 Task: Send an email with the signature Denise Davis with the subject Thank you for a promotion and the message We need to arrange for the shipment of the products to the client. Can you please coordinate with the logistics team for this? from softage.10@softage.net to softage.8@softage.net and move the email from Sent Items to the folder Focus groups
Action: Mouse moved to (101, 97)
Screenshot: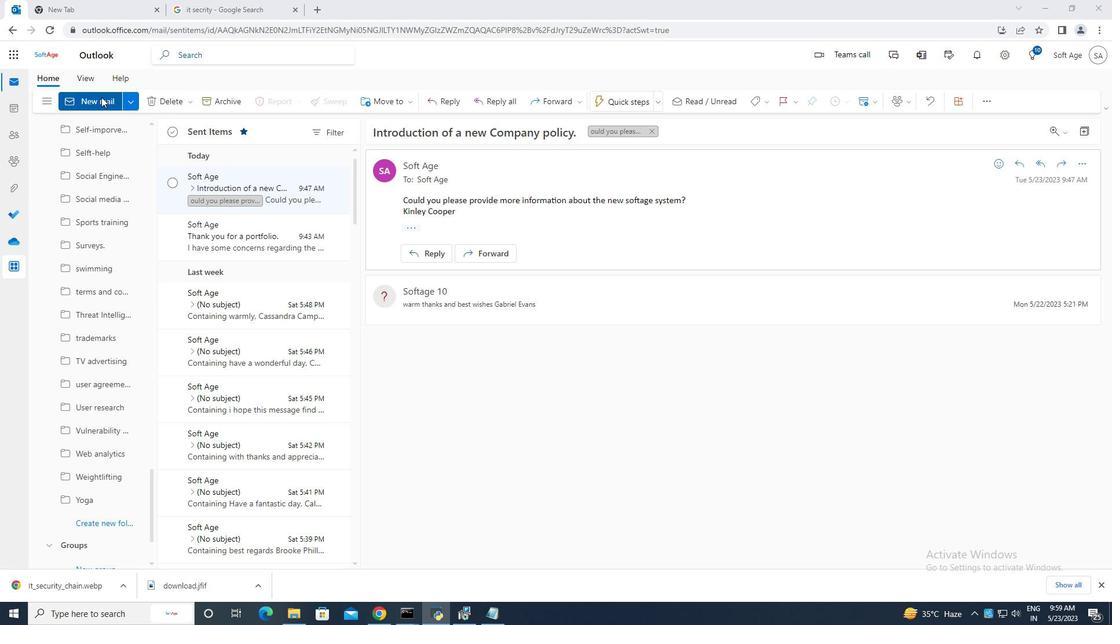 
Action: Mouse pressed left at (101, 97)
Screenshot: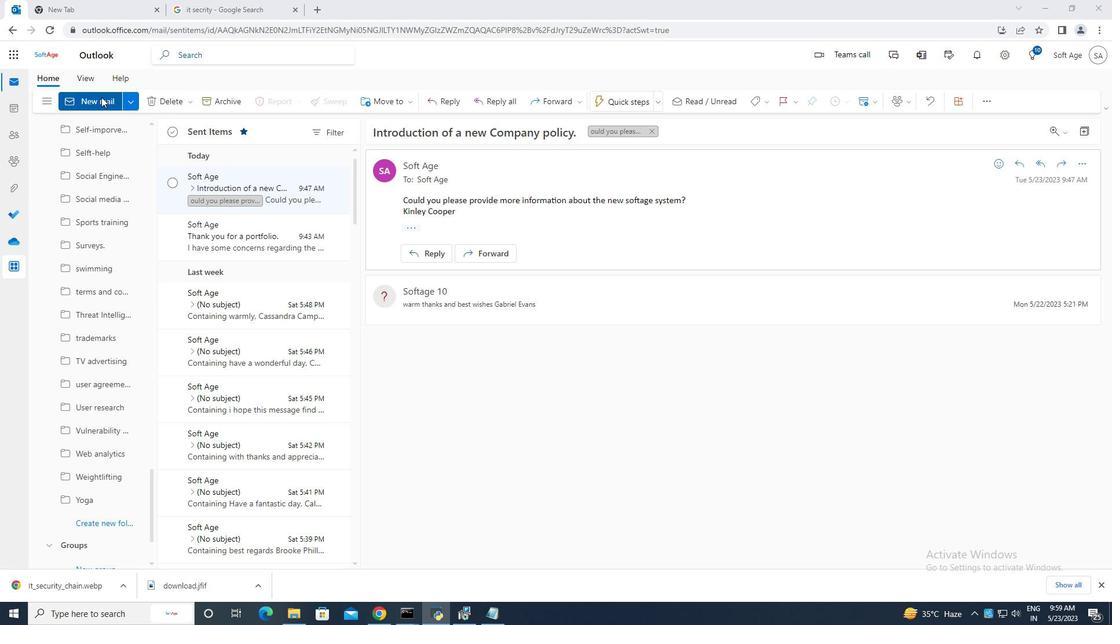 
Action: Mouse moved to (749, 103)
Screenshot: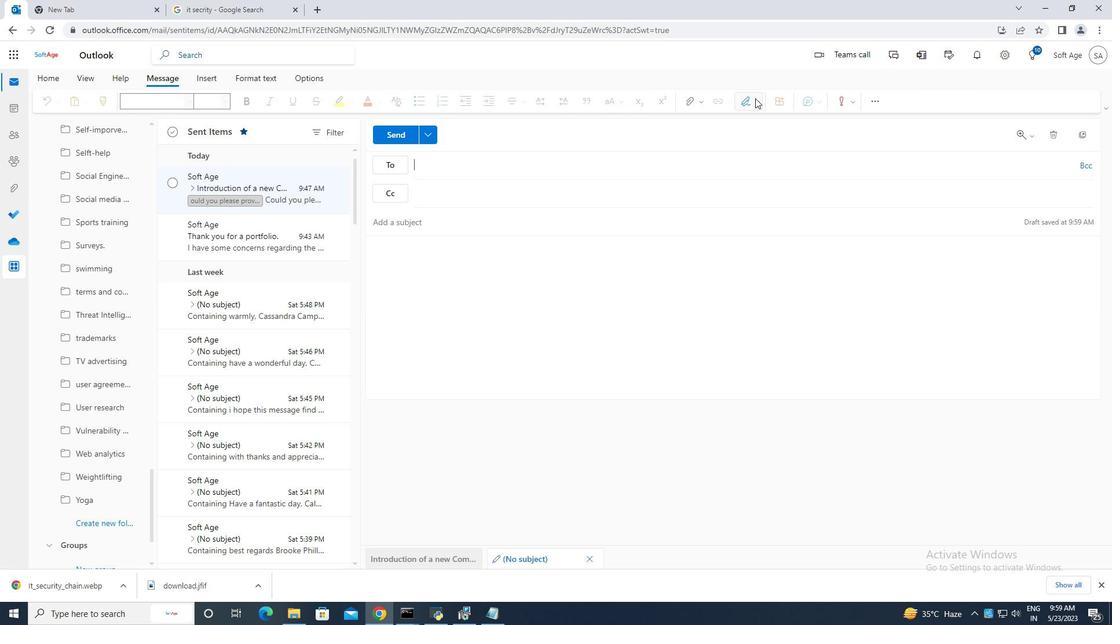 
Action: Mouse pressed left at (749, 103)
Screenshot: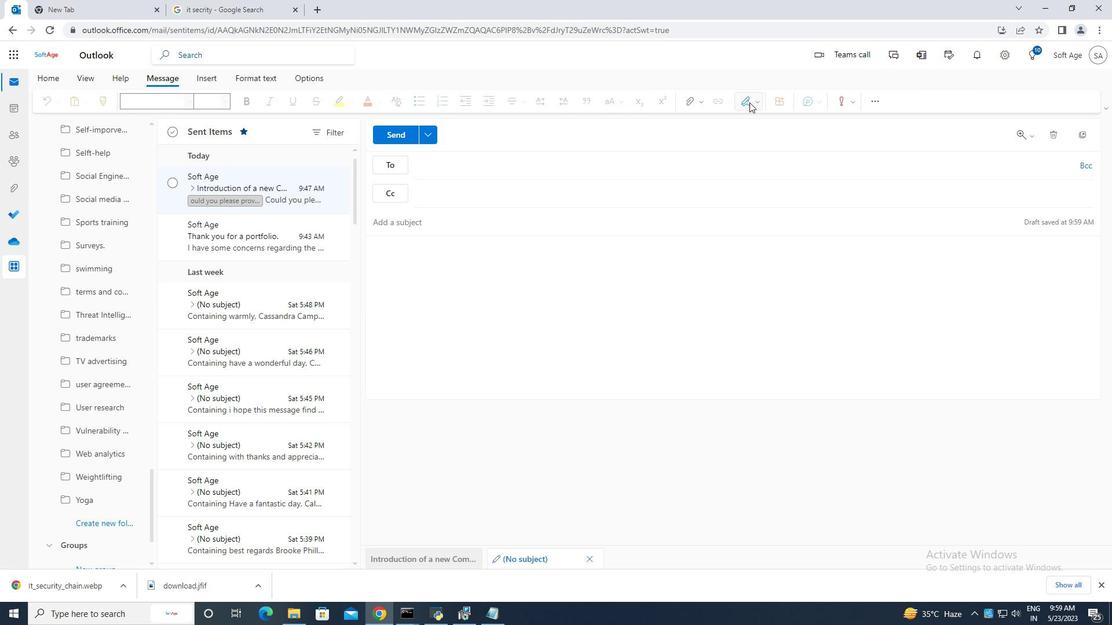 
Action: Mouse moved to (725, 147)
Screenshot: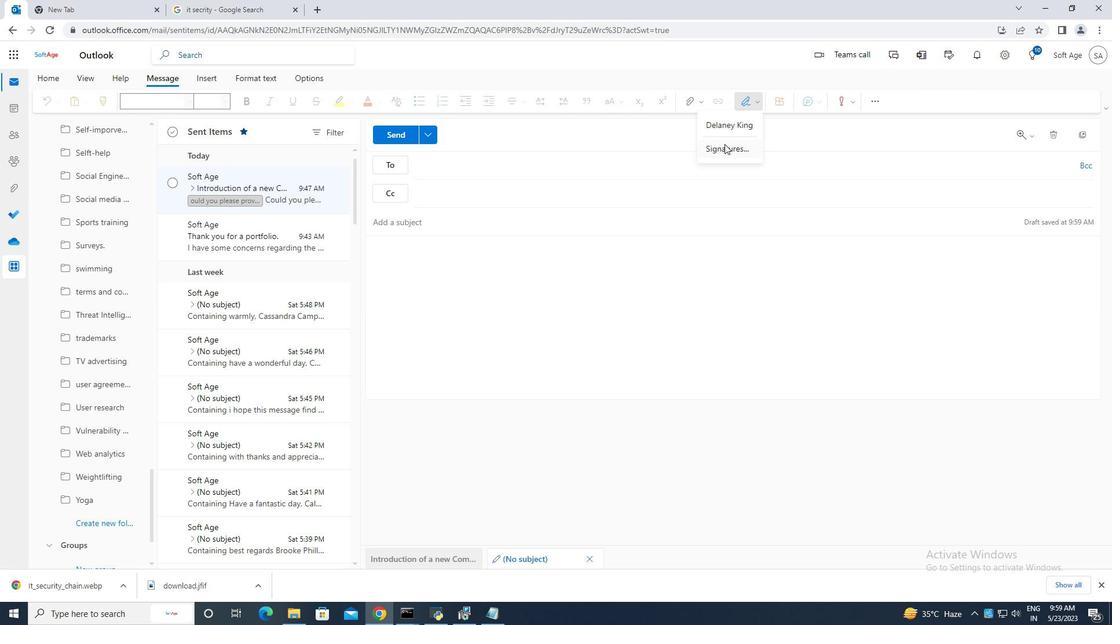 
Action: Mouse pressed left at (725, 147)
Screenshot: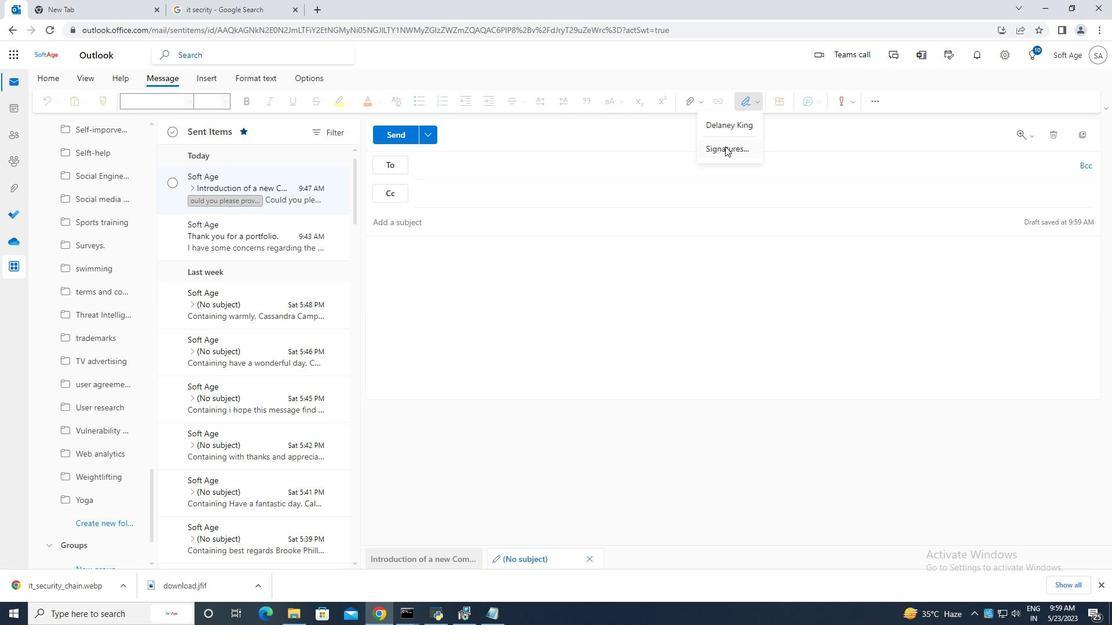 
Action: Mouse moved to (780, 193)
Screenshot: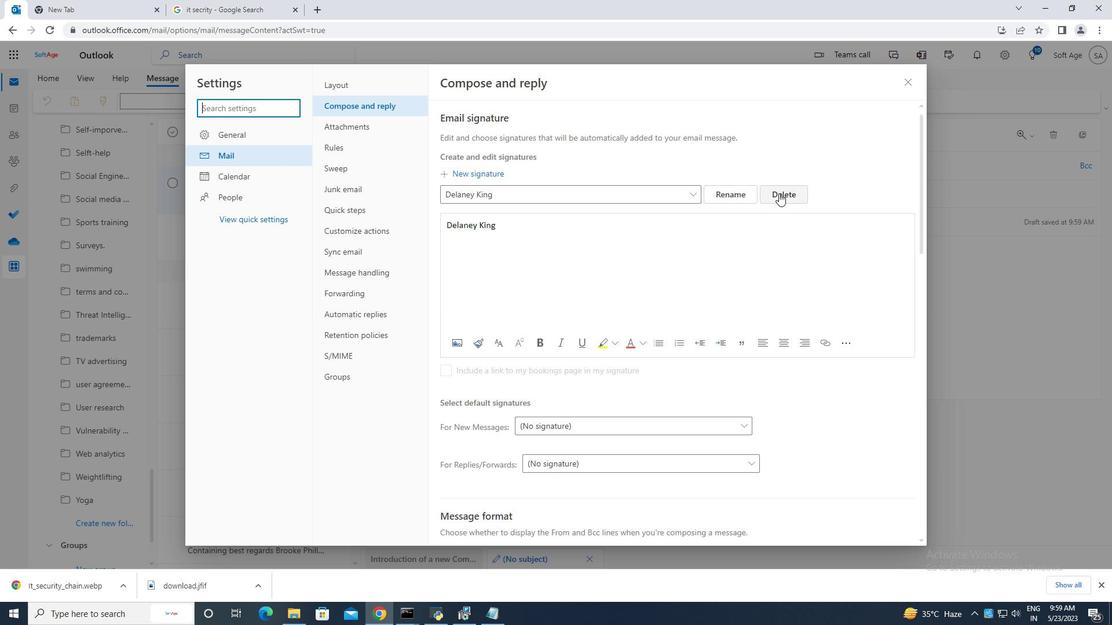
Action: Mouse pressed left at (780, 193)
Screenshot: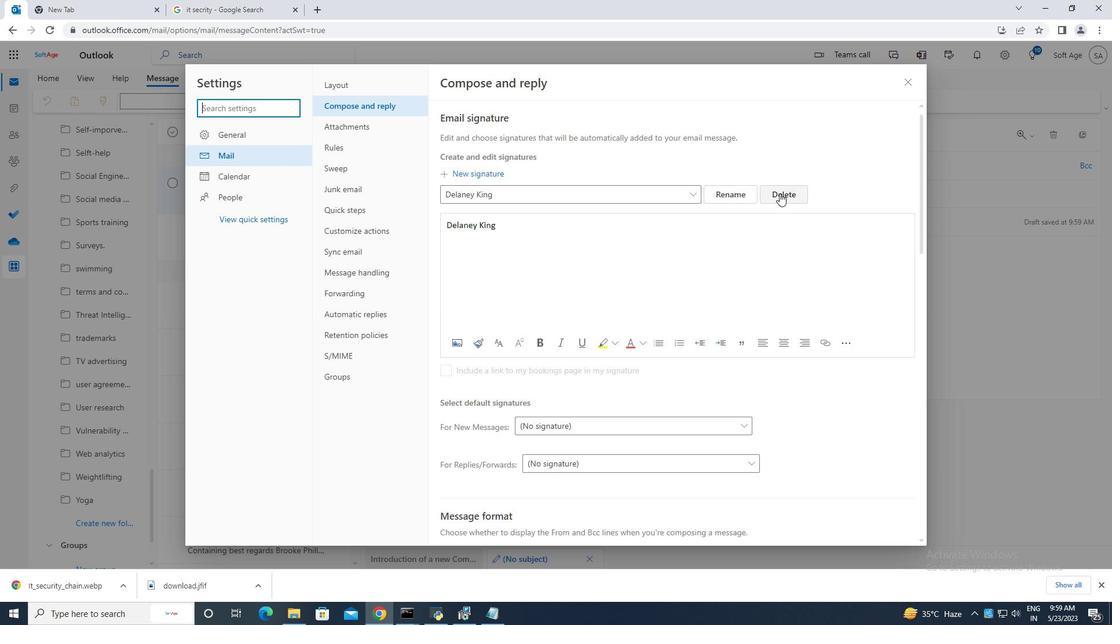 
Action: Mouse moved to (475, 195)
Screenshot: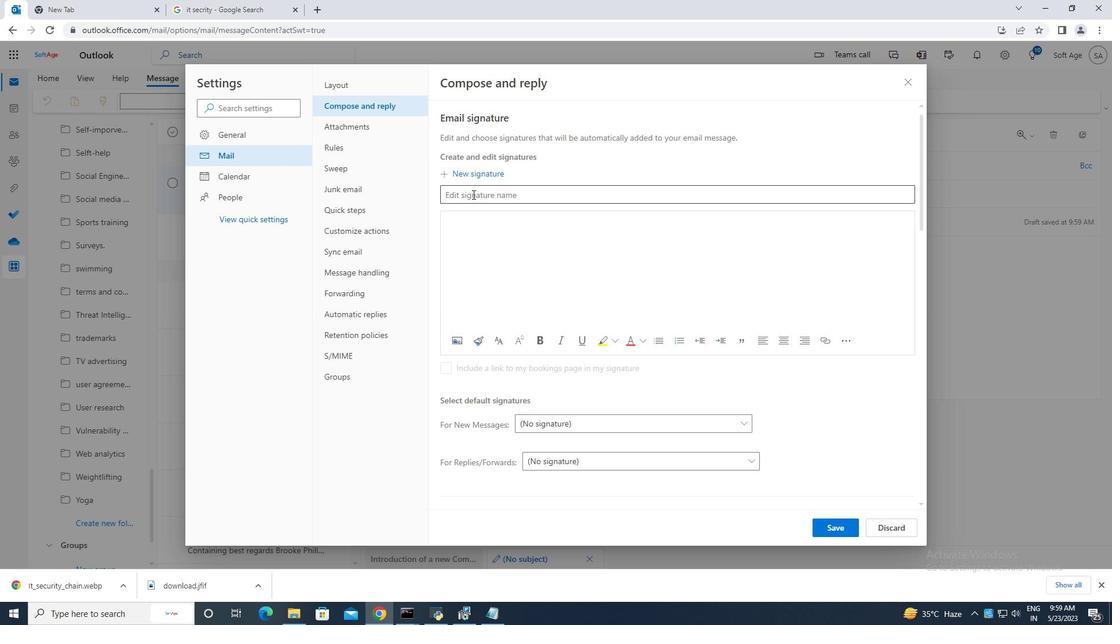 
Action: Mouse pressed left at (475, 195)
Screenshot: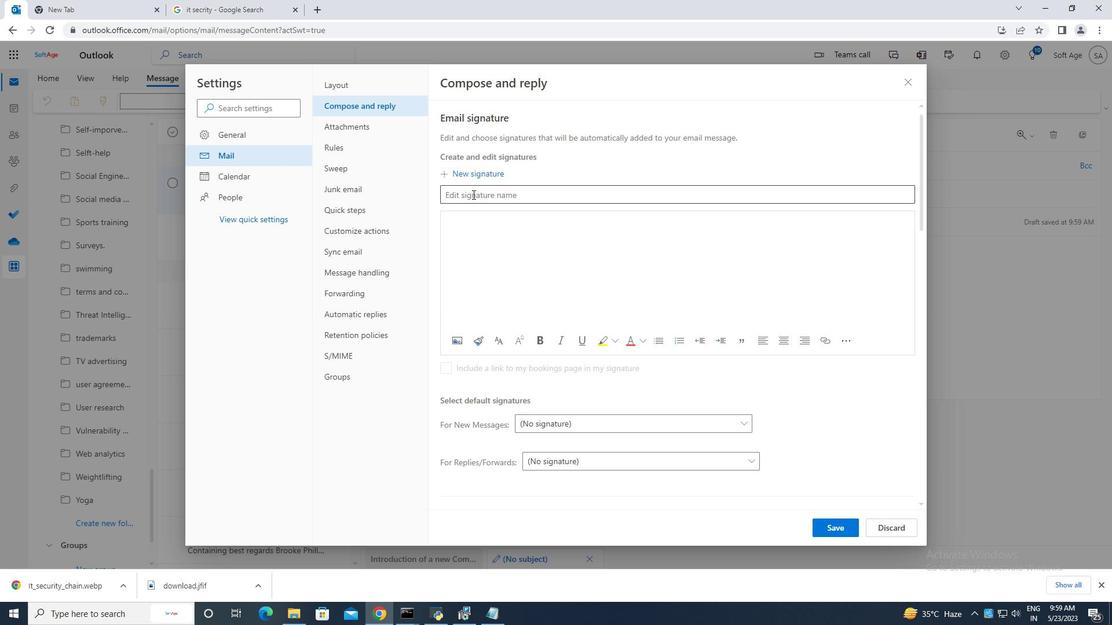 
Action: Mouse moved to (477, 196)
Screenshot: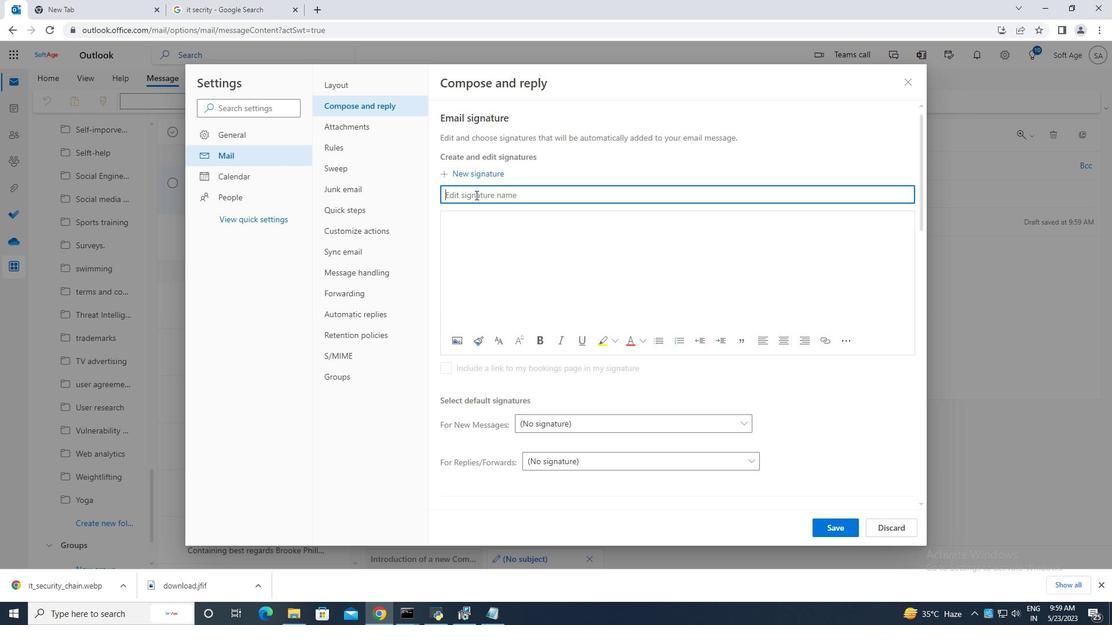 
Action: Key pressed <Key.caps_lock>D<Key.caps_lock>enise<Key.space><Key.caps_lock>D<Key.caps_lock>avis<Key.space>
Screenshot: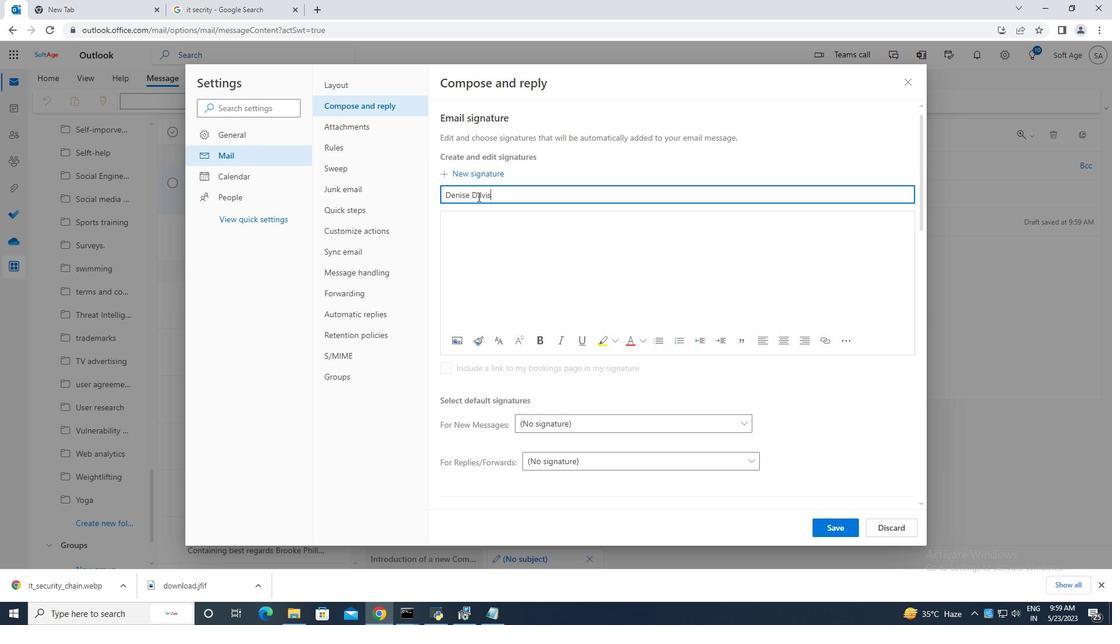 
Action: Mouse moved to (468, 220)
Screenshot: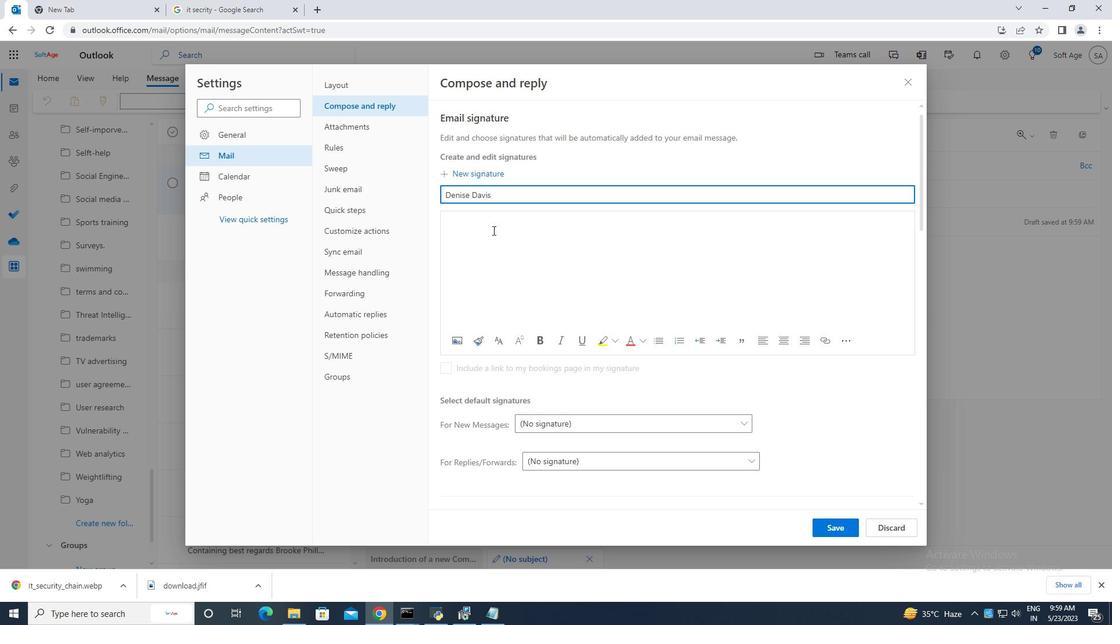 
Action: Mouse pressed left at (468, 220)
Screenshot: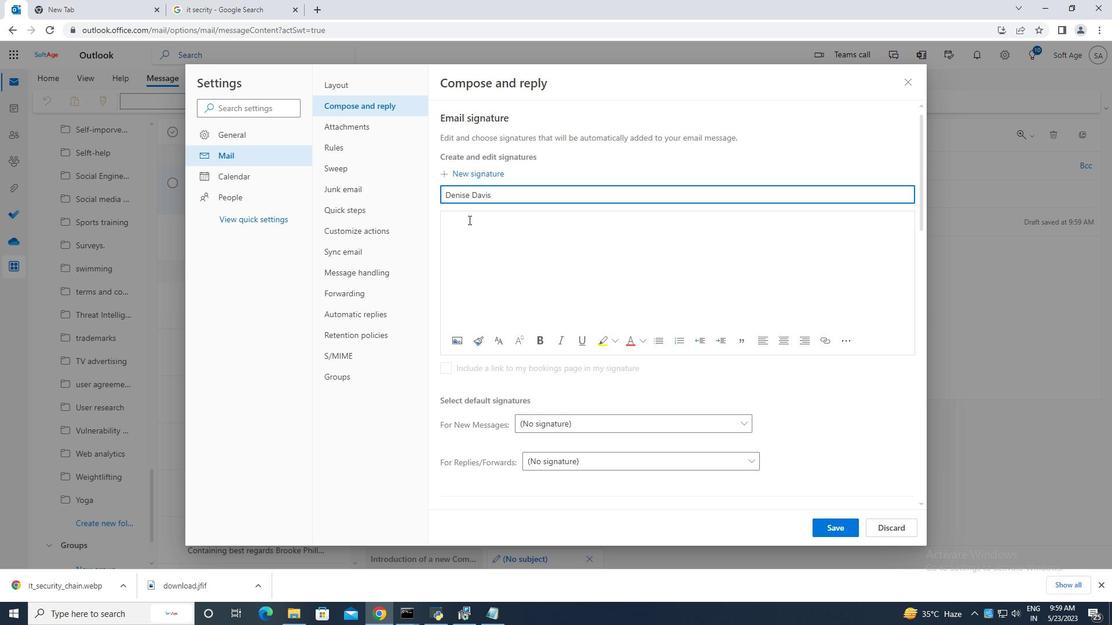 
Action: Key pressed <Key.caps_lock>D<Key.caps_lock>enies<Key.space><Key.caps_lock>D<Key.caps_lock>avis
Screenshot: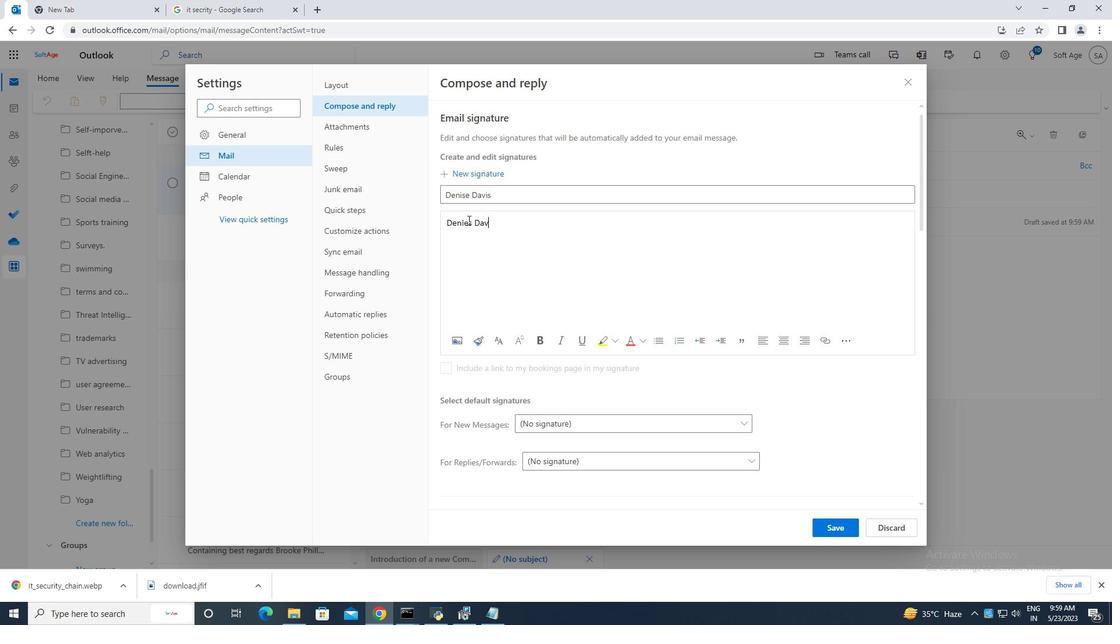 
Action: Mouse moved to (821, 524)
Screenshot: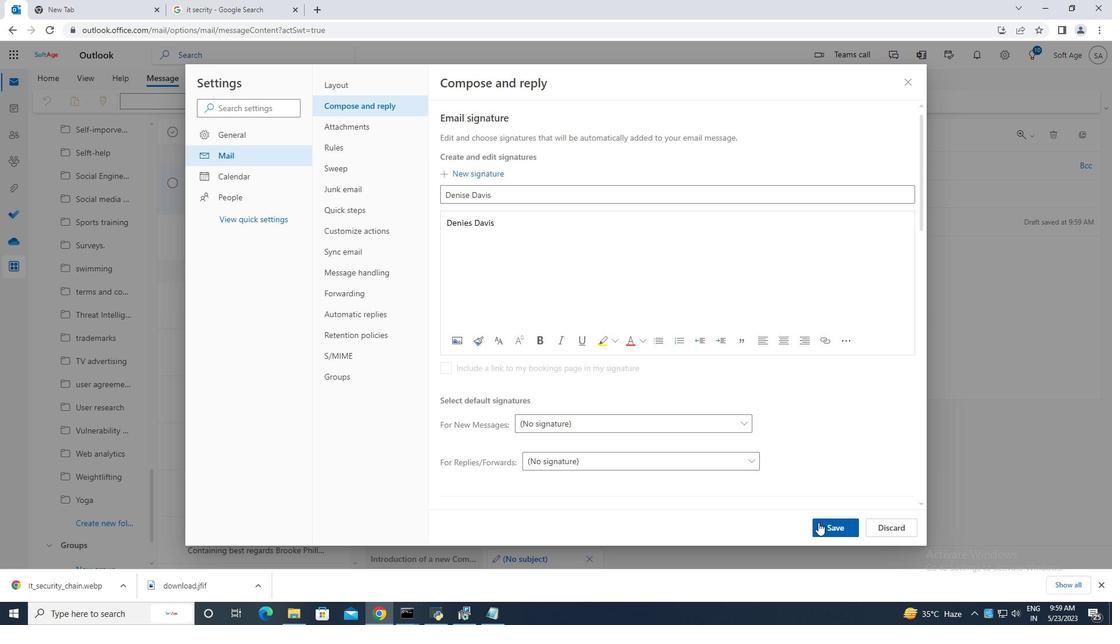 
Action: Mouse pressed left at (821, 524)
Screenshot: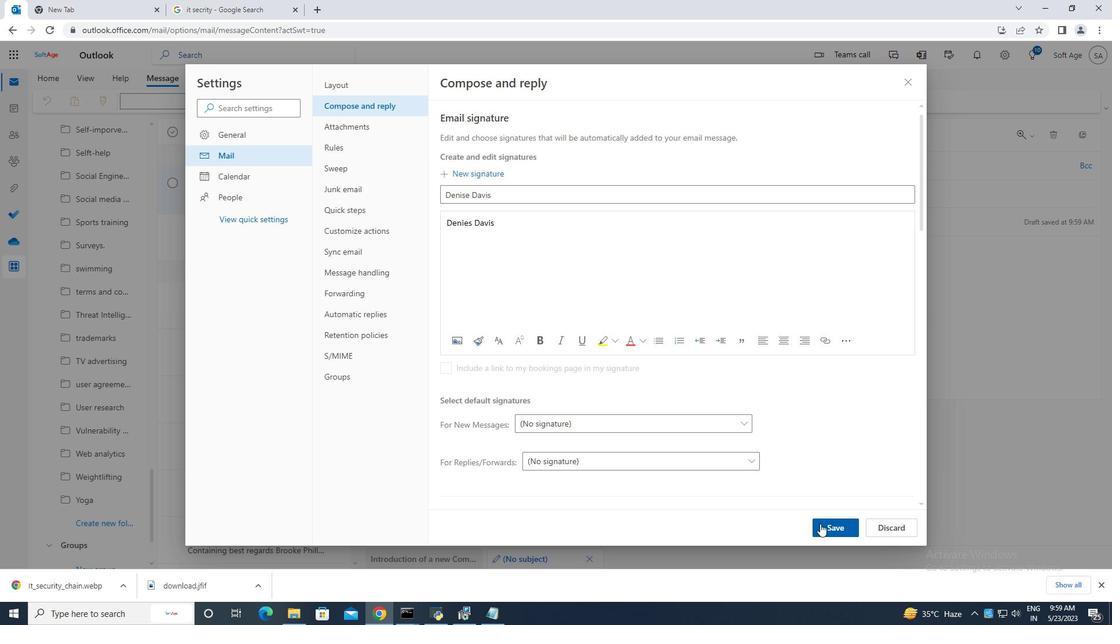 
Action: Mouse moved to (903, 83)
Screenshot: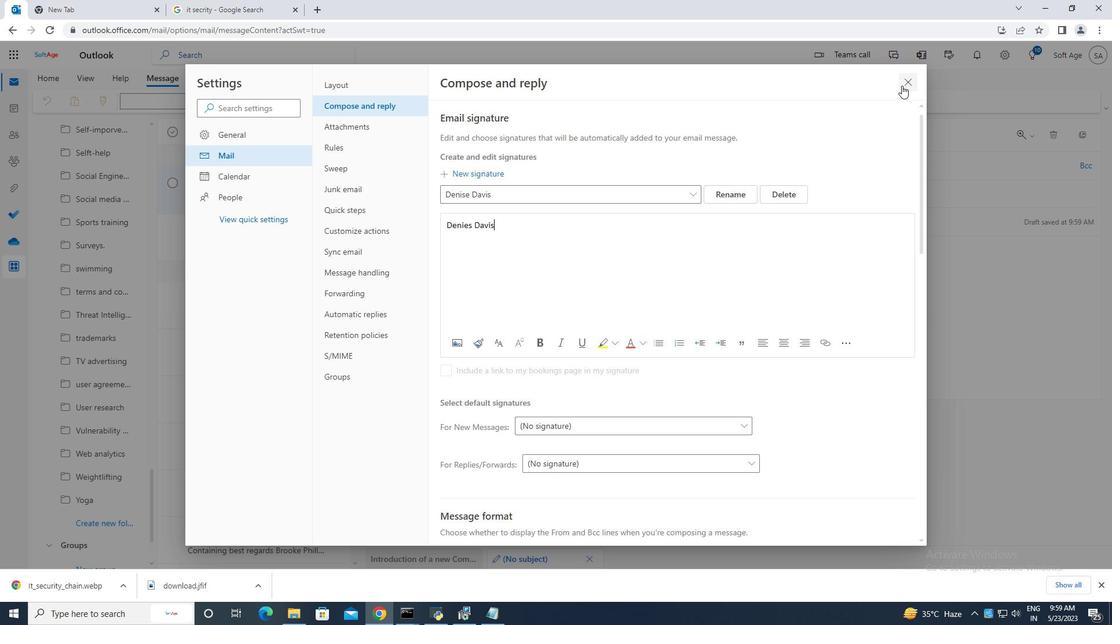 
Action: Mouse pressed left at (903, 83)
Screenshot: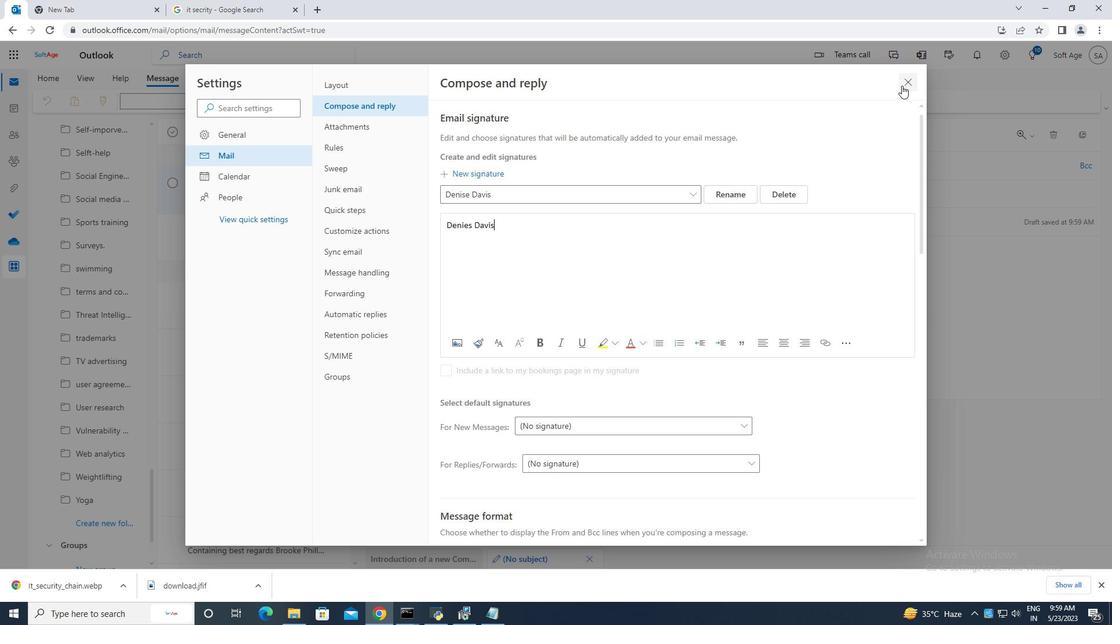 
Action: Mouse moved to (747, 104)
Screenshot: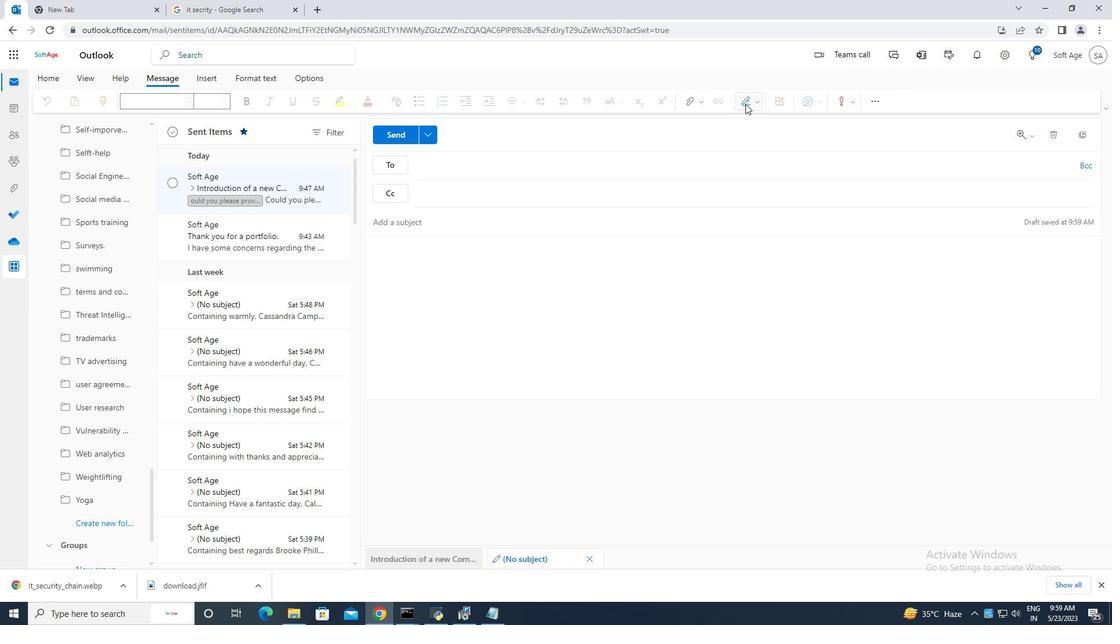 
Action: Mouse pressed left at (747, 104)
Screenshot: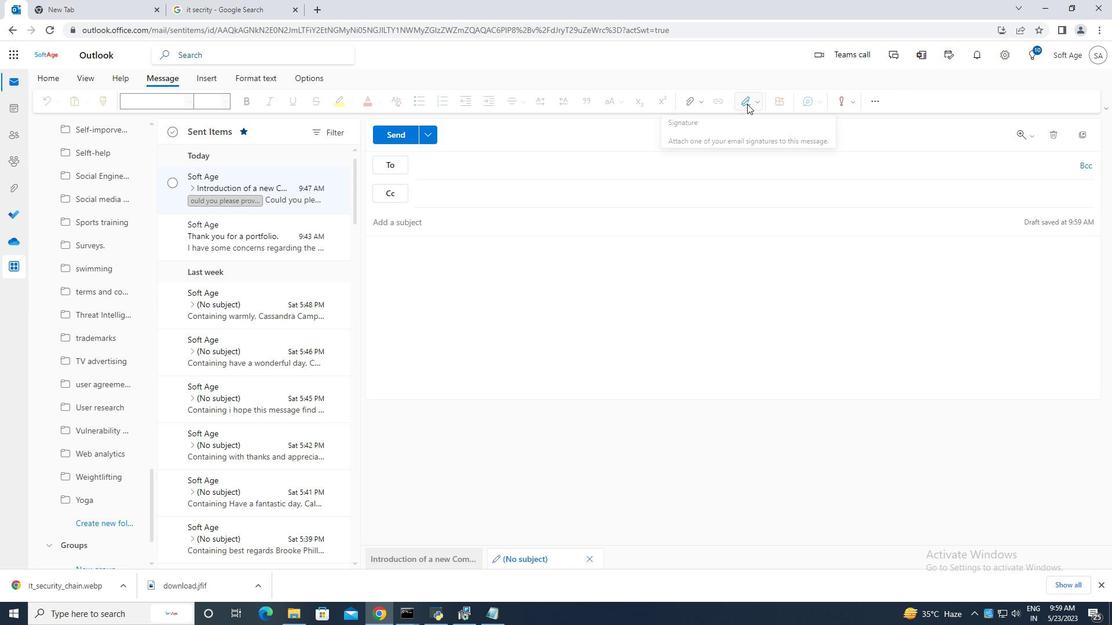 
Action: Mouse moved to (731, 123)
Screenshot: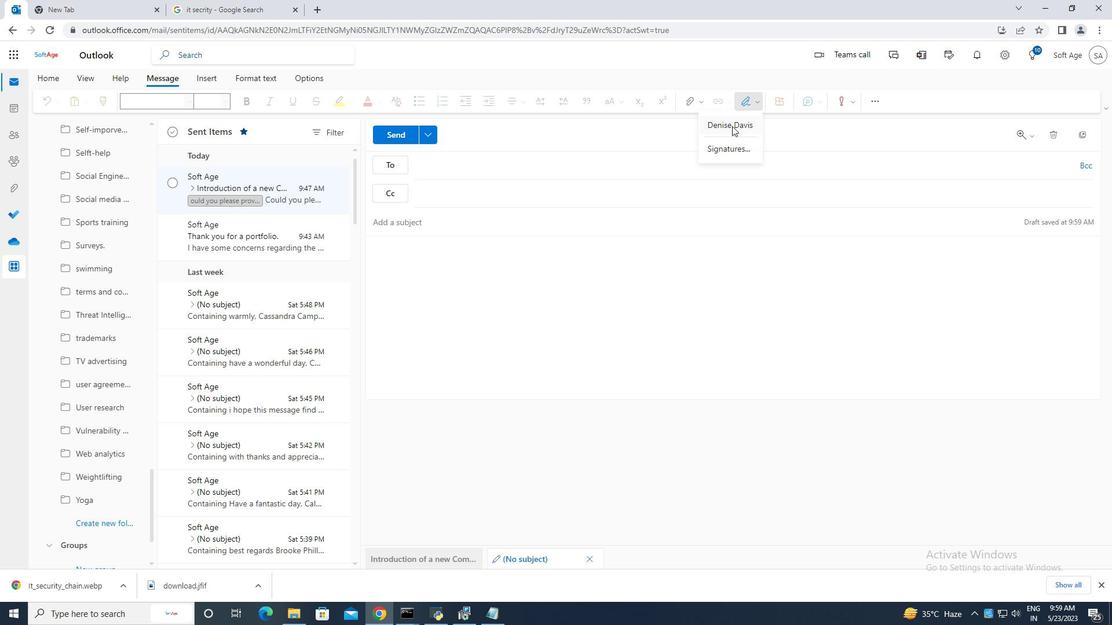
Action: Mouse pressed left at (731, 123)
Screenshot: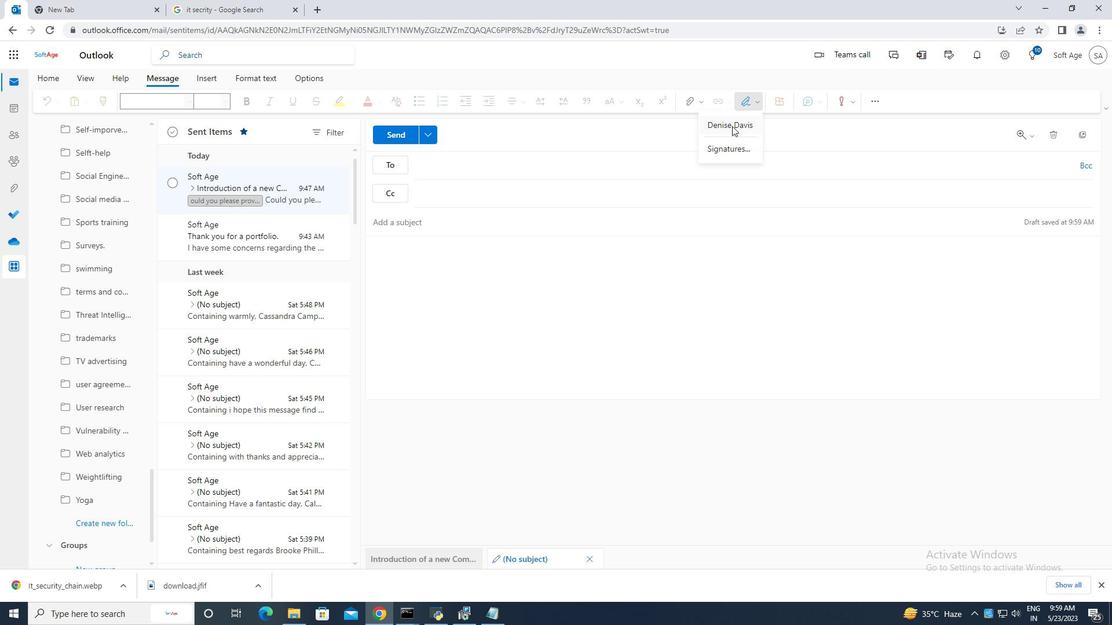 
Action: Mouse moved to (408, 220)
Screenshot: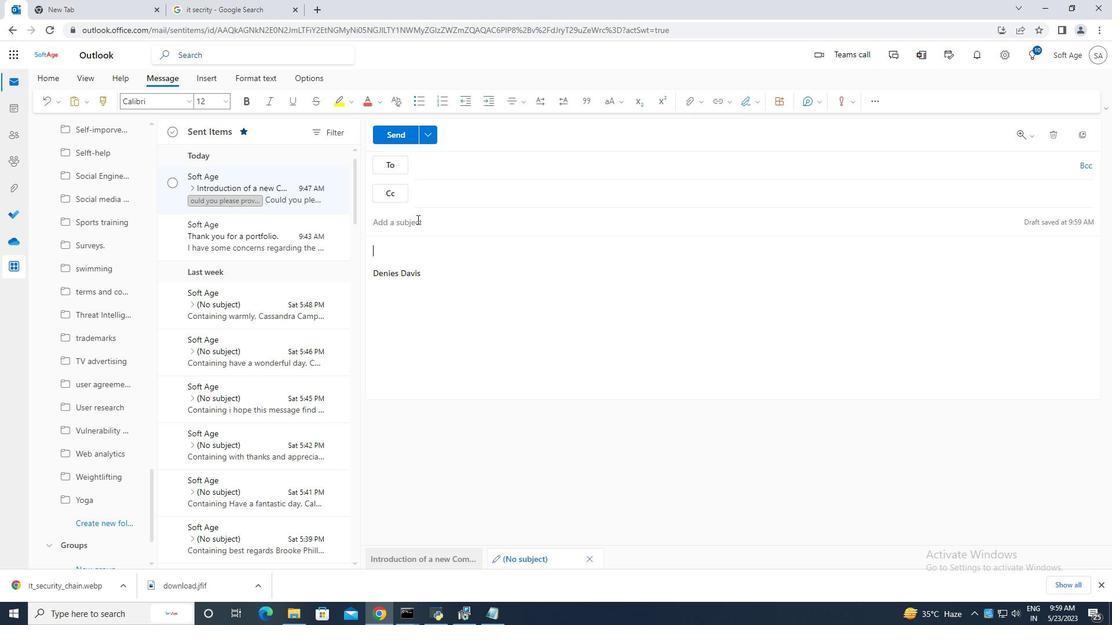 
Action: Mouse pressed left at (408, 220)
Screenshot: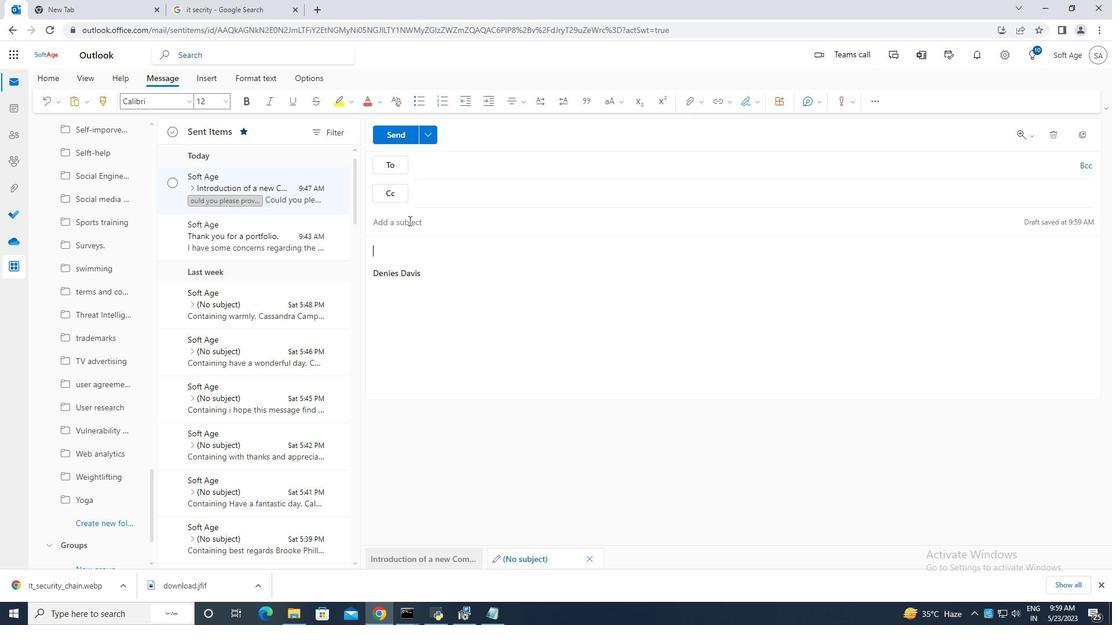 
Action: Key pressed <Key.caps_lock>T<Key.caps_lock>hank<Key.space>you<Key.space>for<Key.space>a<Key.space>promotion<Key.space><Key.backspace>.
Screenshot: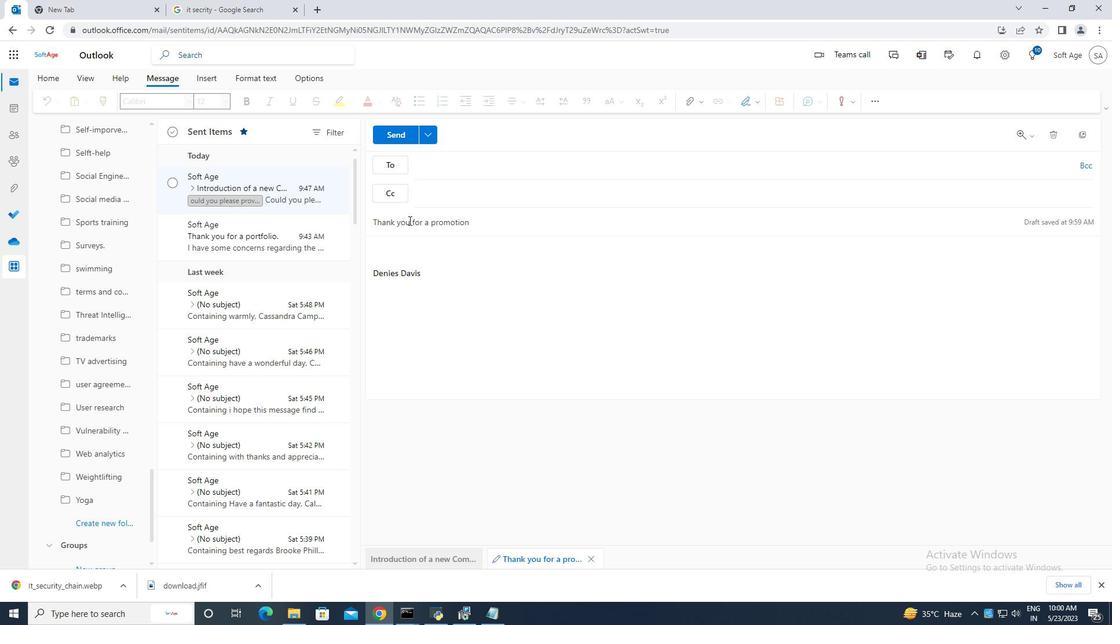 
Action: Mouse moved to (404, 249)
Screenshot: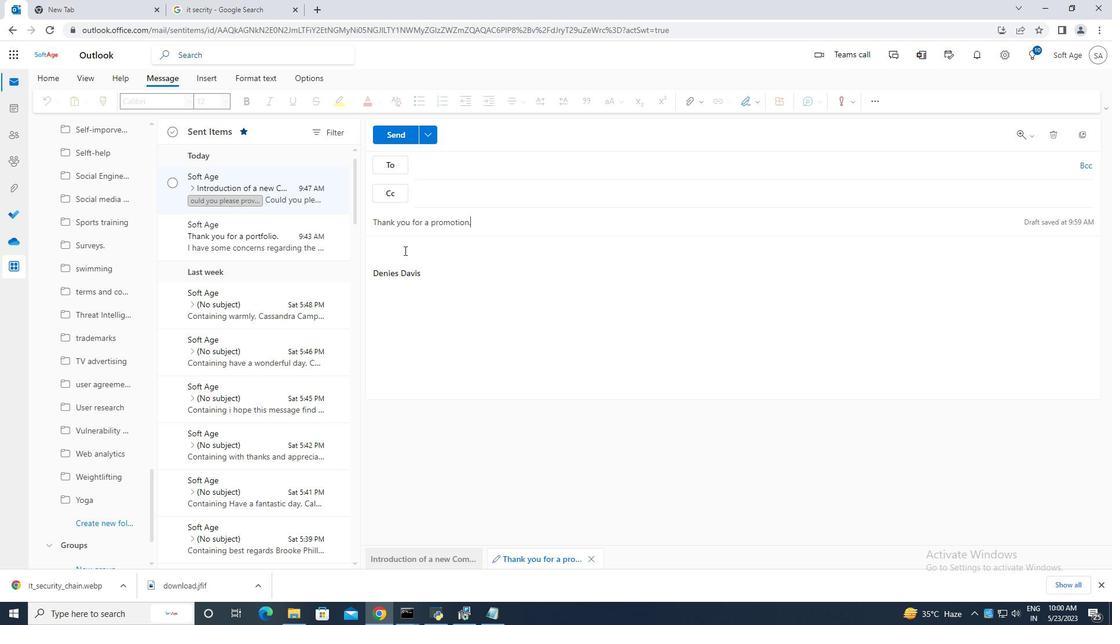 
Action: Mouse pressed left at (404, 249)
Screenshot: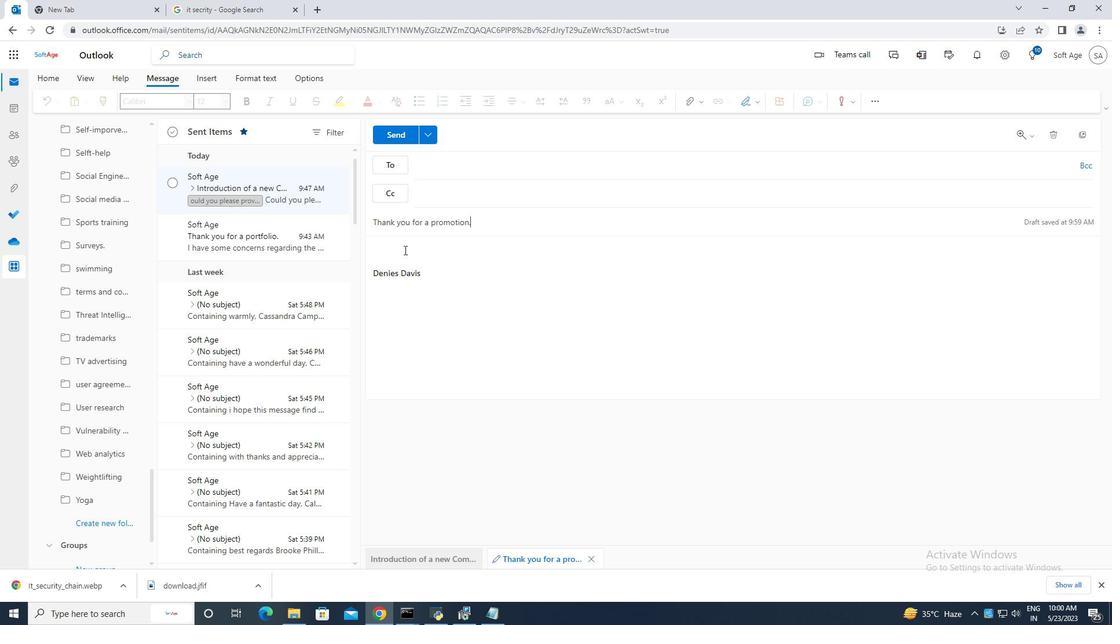 
Action: Key pressed <Key.caps_lock>W<Key.caps_lock>e<Key.space>need<Key.space>to<Key.space>arrange<Key.space>for<Key.space>the<Key.space>shipment<Key.space>fo<Key.backspace><Key.backspace>of<Key.space>the<Key.space>products<Key.space>to<Key.space>the<Key.space>client.<Key.space><Key.caps_lock>C<Key.caps_lock>an<Key.space>you<Key.space>please<Key.space>coordinate<Key.space>with<Key.space>the<Key.space>logistics<Key.space>team<Key.space>for<Key.space>his.
Screenshot: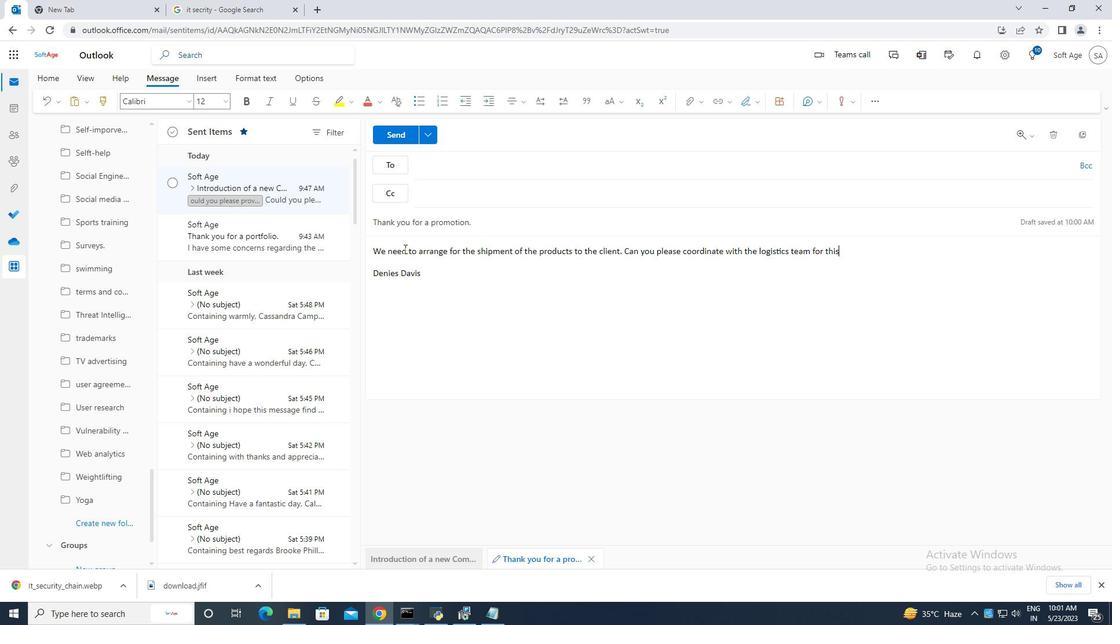 
Action: Mouse moved to (426, 159)
Screenshot: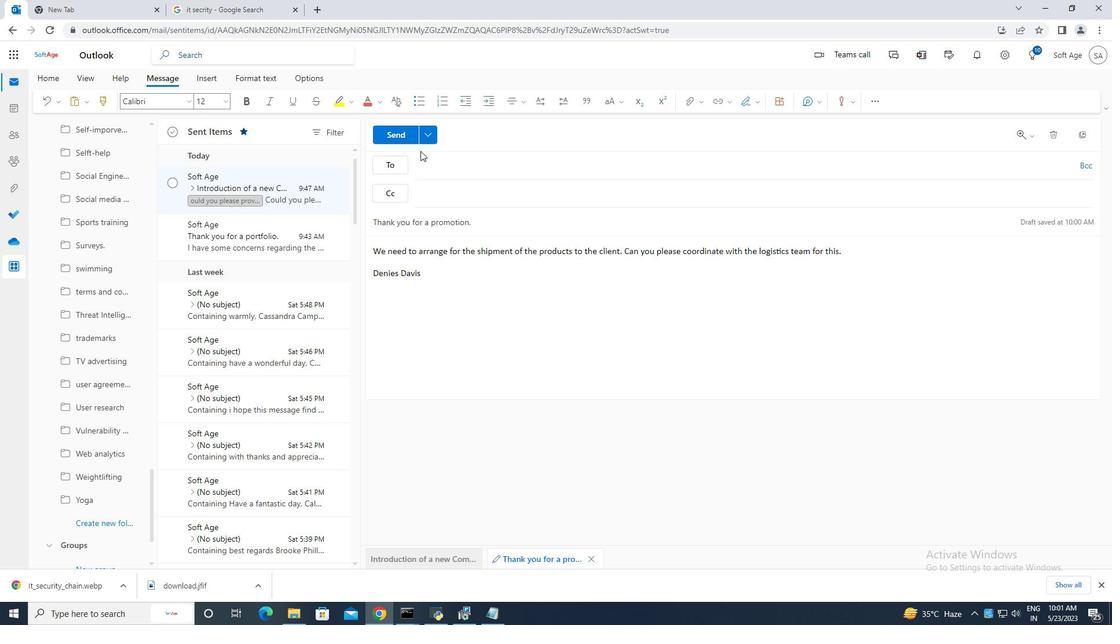 
Action: Mouse pressed left at (426, 159)
Screenshot: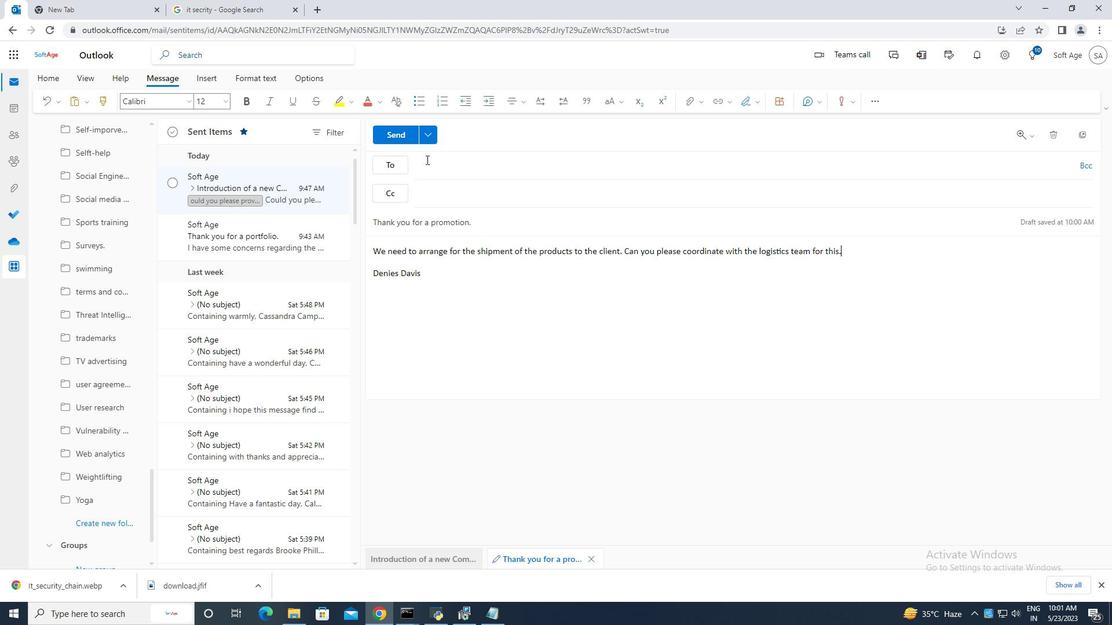 
Action: Mouse moved to (426, 163)
Screenshot: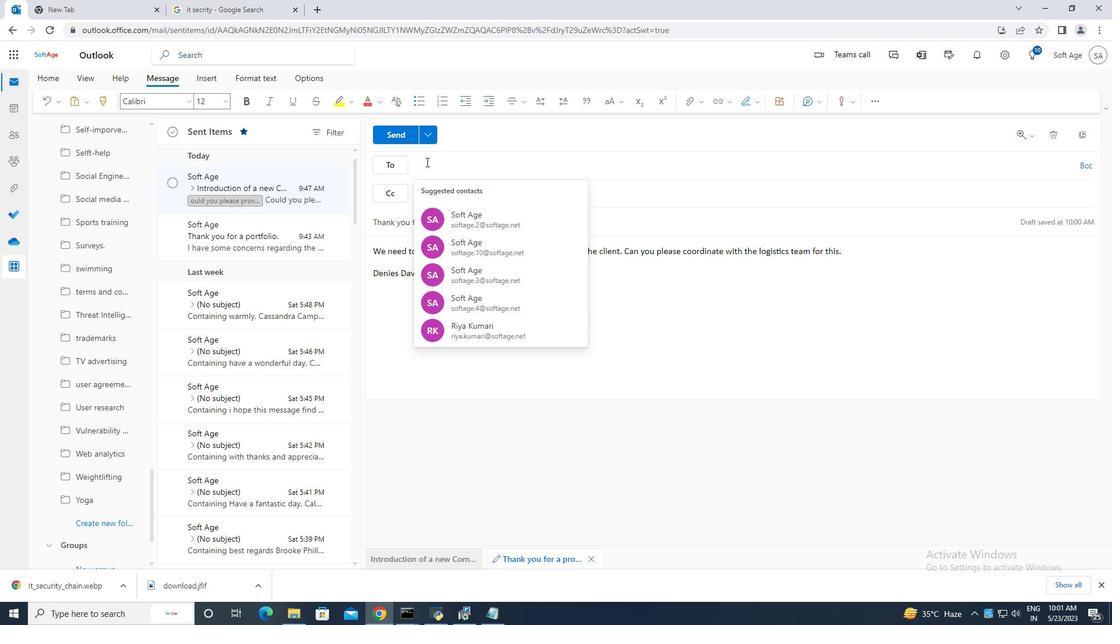 
Action: Key pressed softage.8<Key.shift>@
Screenshot: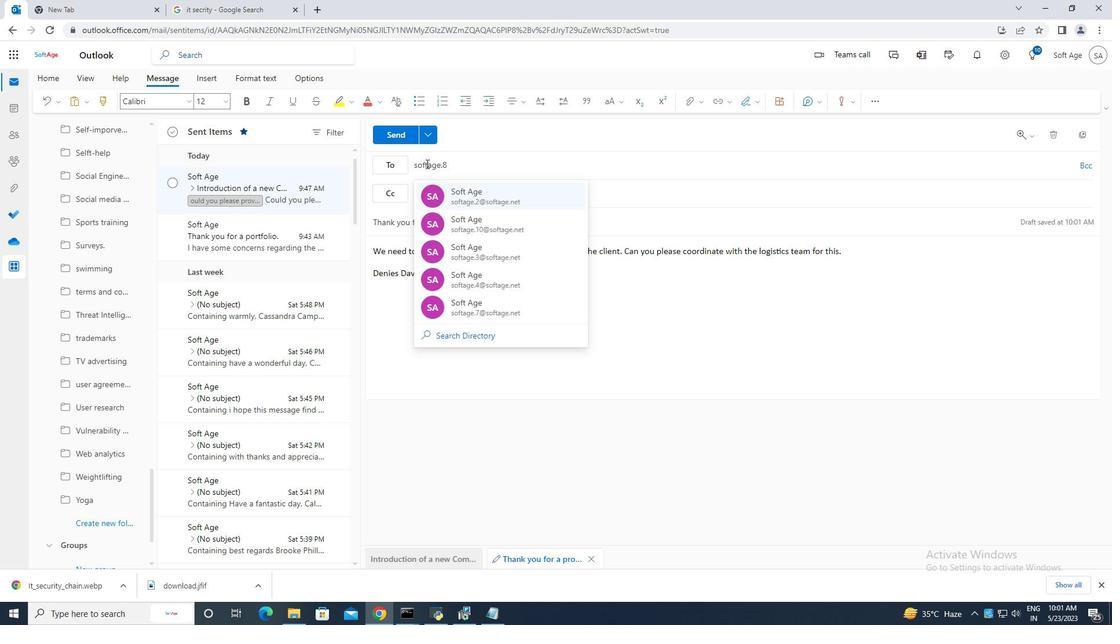 
Action: Mouse moved to (522, 191)
Screenshot: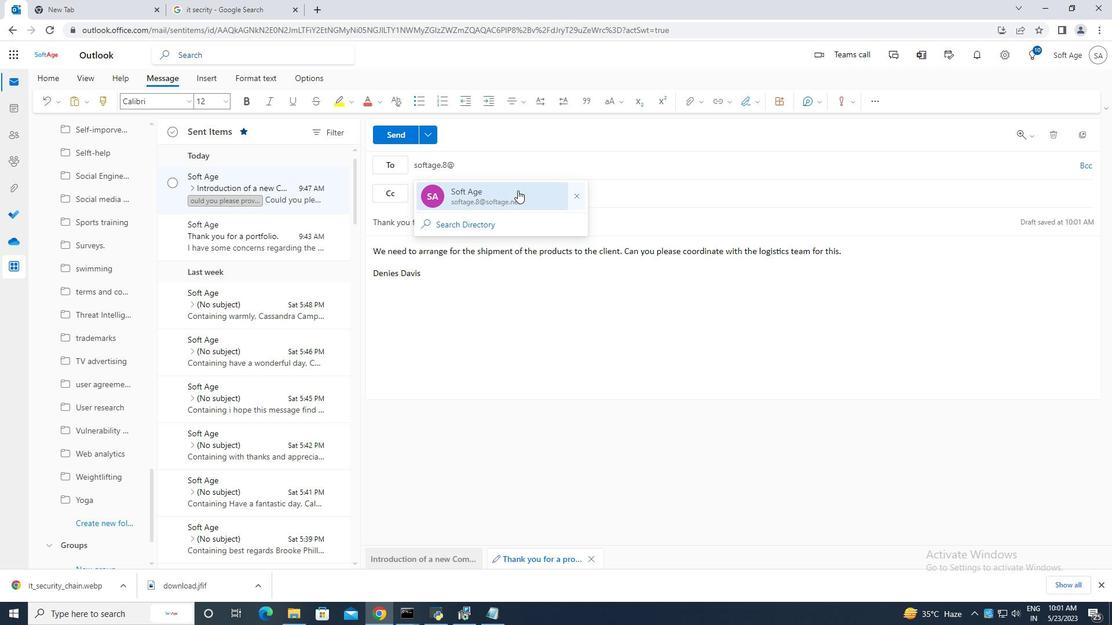 
Action: Mouse pressed left at (522, 191)
Screenshot: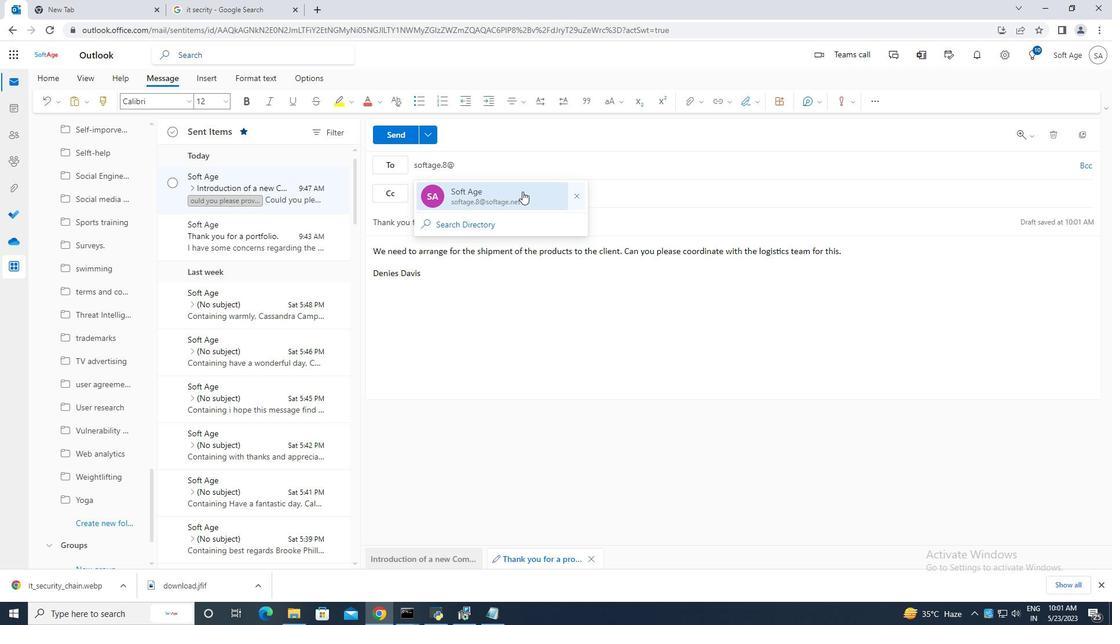 
Action: Mouse moved to (104, 523)
Screenshot: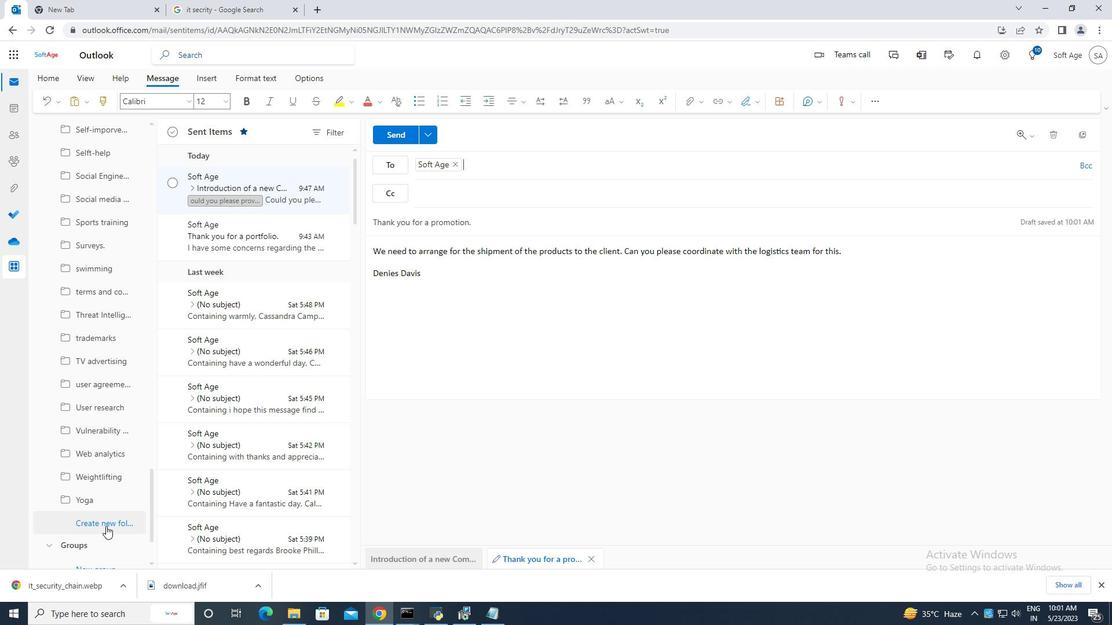 
Action: Mouse pressed left at (104, 523)
Screenshot: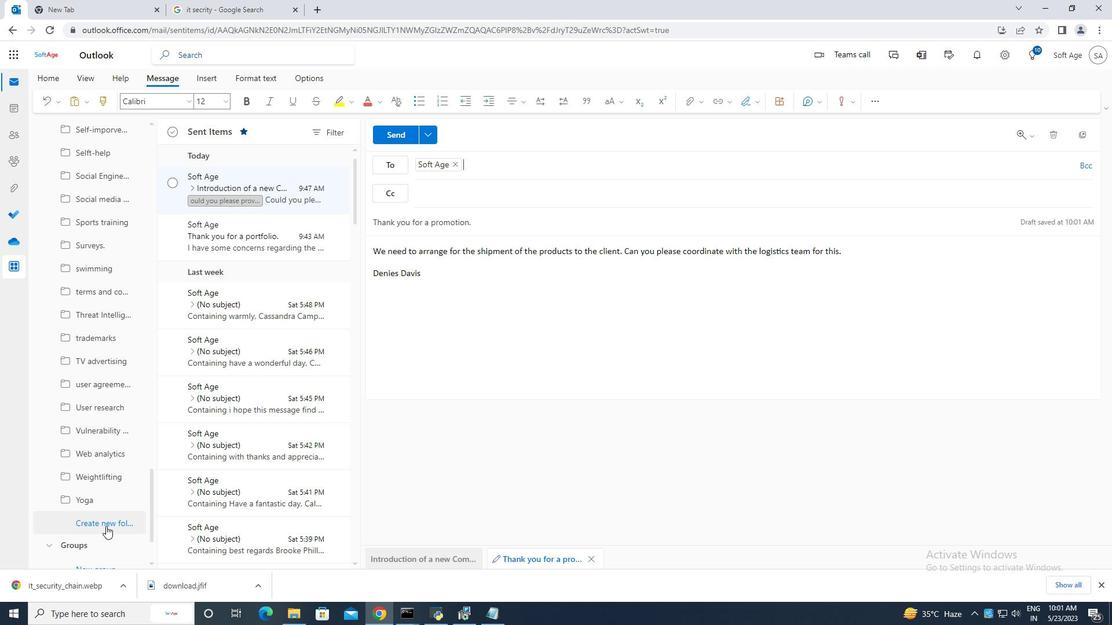 
Action: Mouse moved to (87, 512)
Screenshot: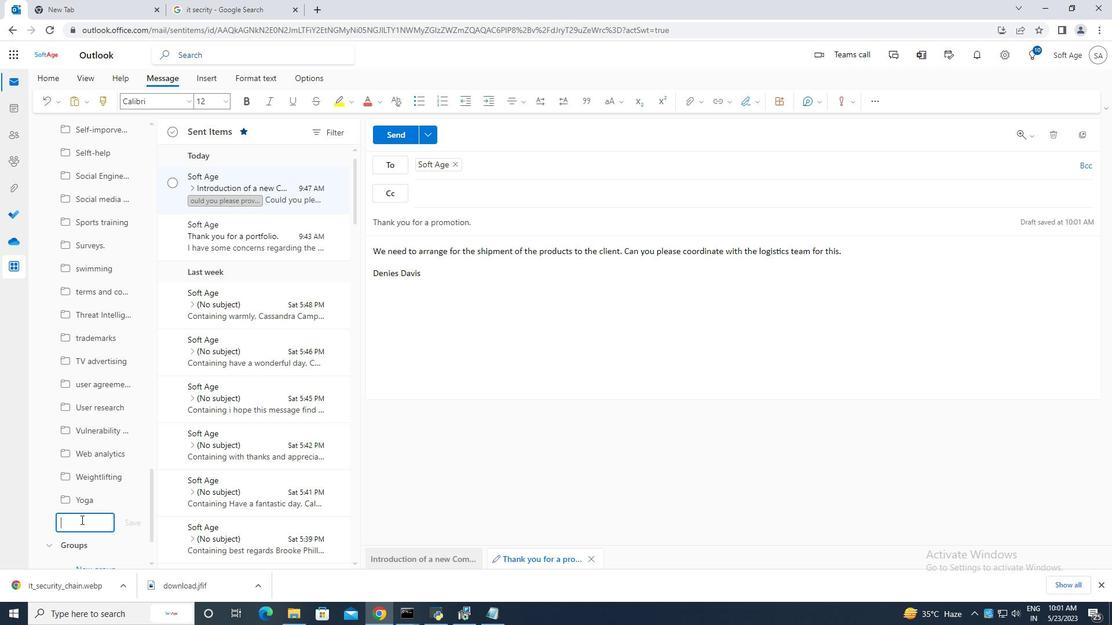 
Action: Key pressed <Key.caps_lock>F<Key.caps_lock>ocus<Key.space>groups
Screenshot: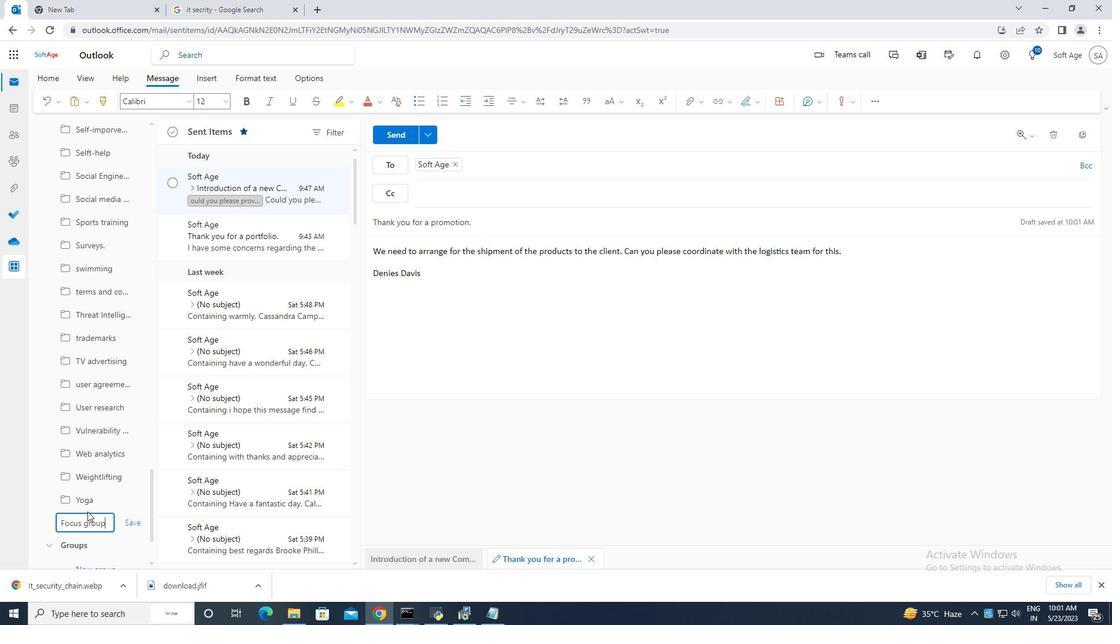 
Action: Mouse moved to (134, 521)
Screenshot: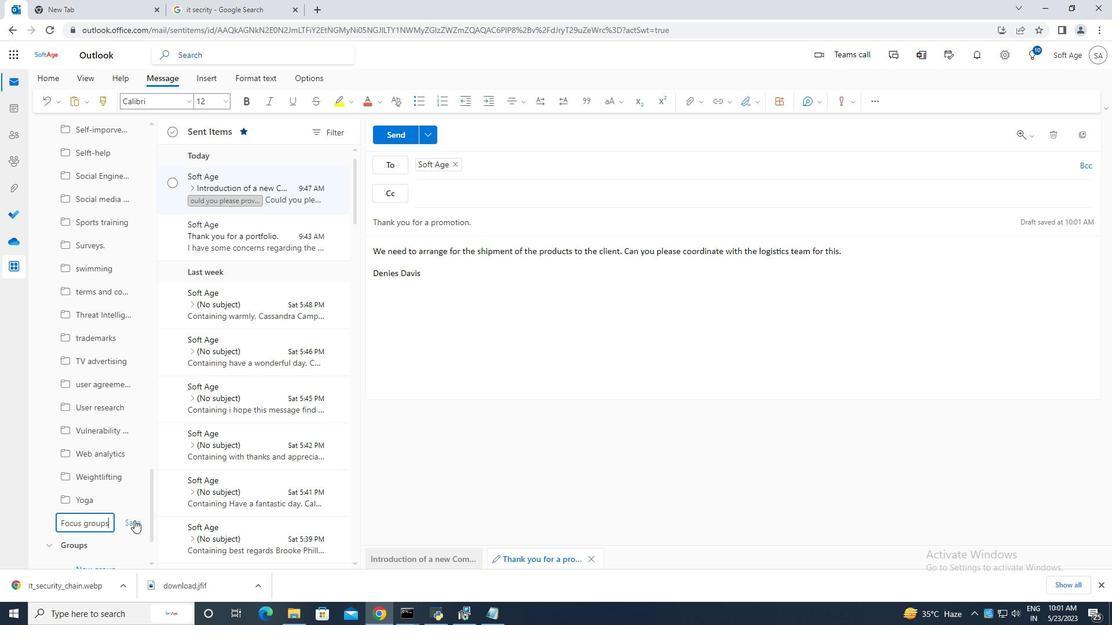 
Action: Mouse pressed left at (134, 521)
Screenshot: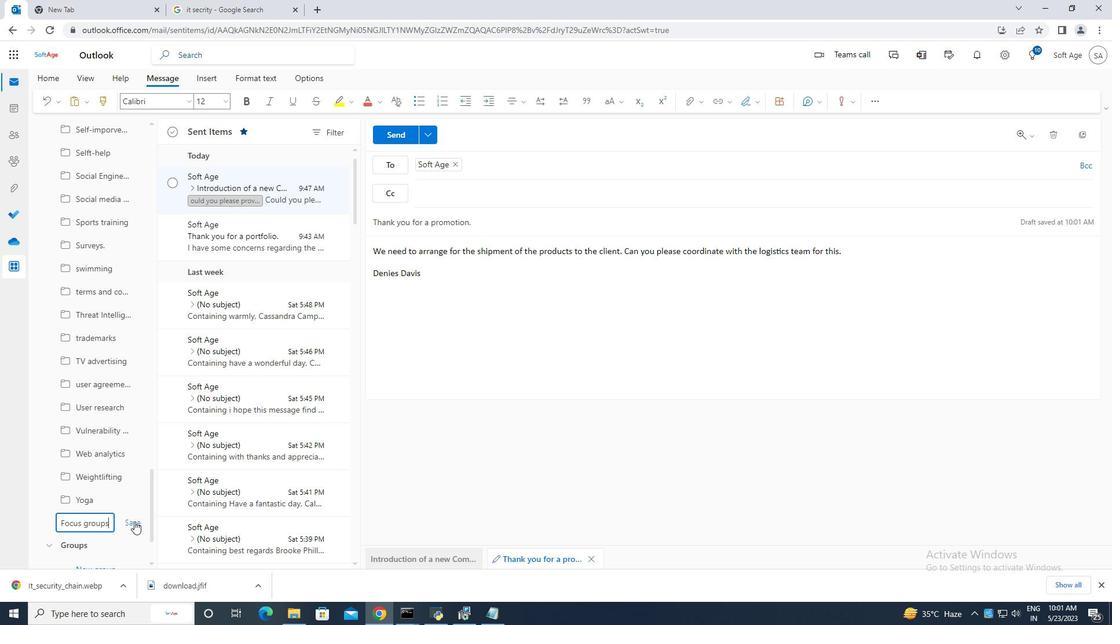 
Action: Mouse moved to (403, 131)
Screenshot: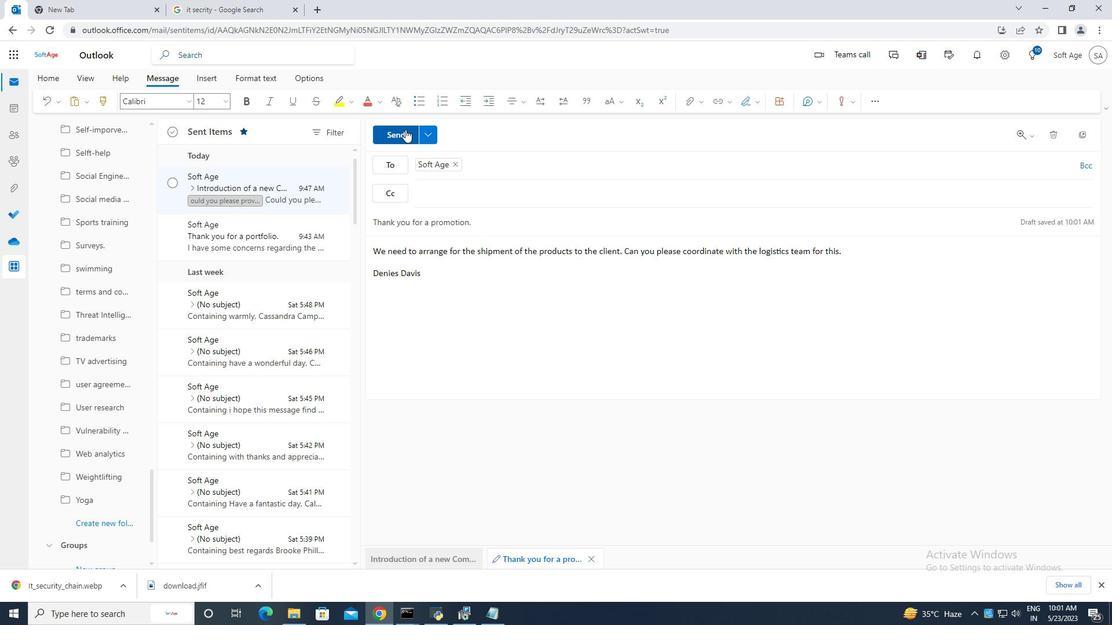 
Action: Mouse pressed left at (403, 131)
Screenshot: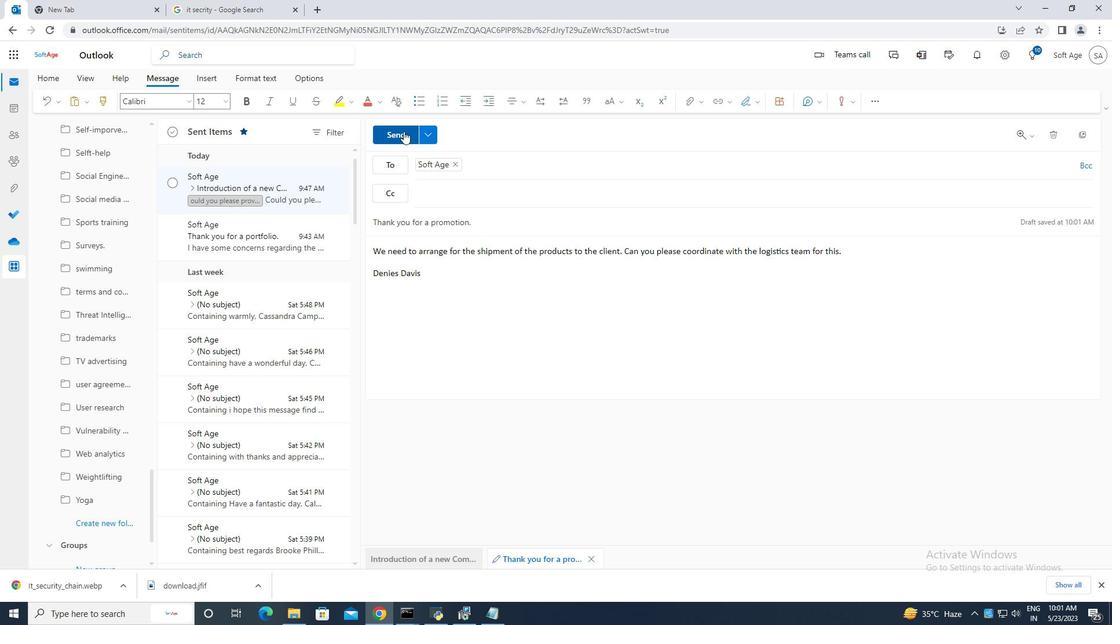 
Action: Mouse moved to (170, 183)
Screenshot: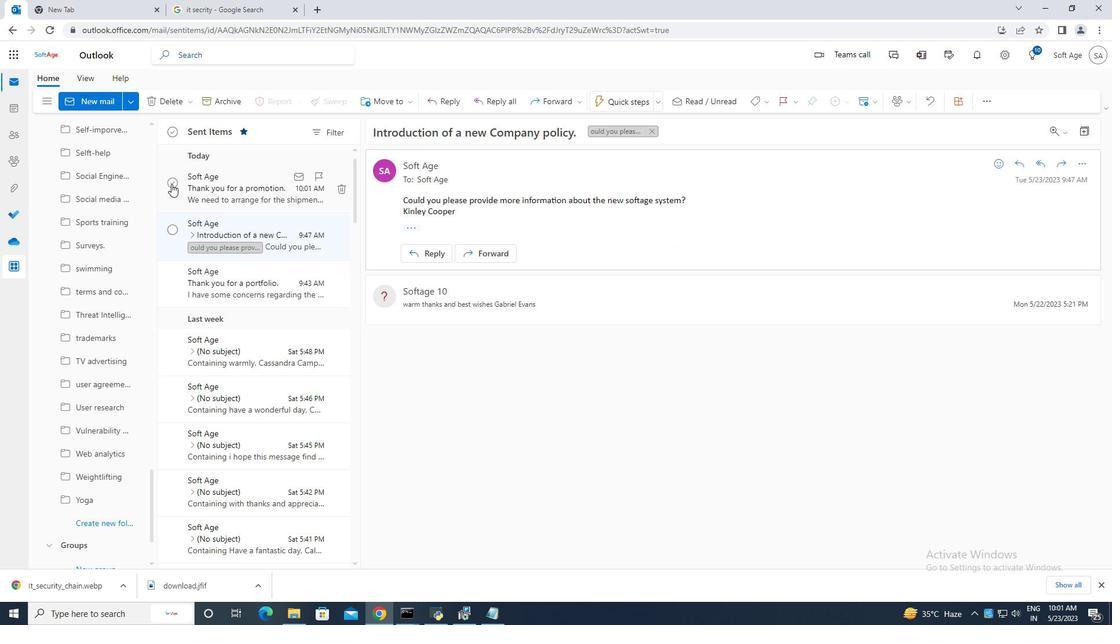 
Action: Mouse pressed left at (170, 183)
Screenshot: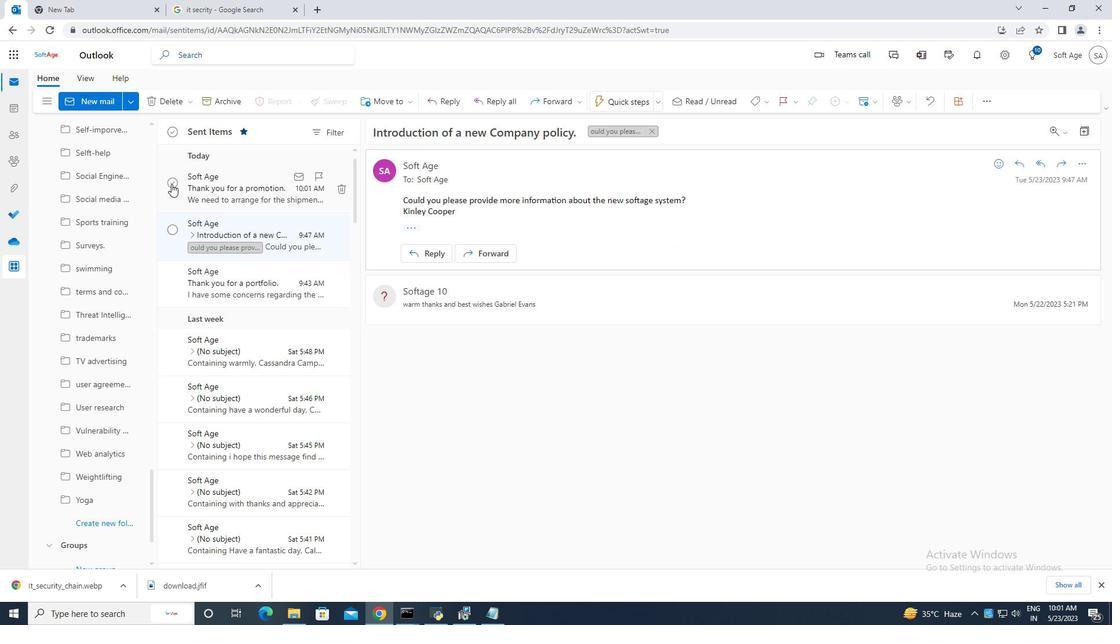
Action: Mouse moved to (397, 101)
Screenshot: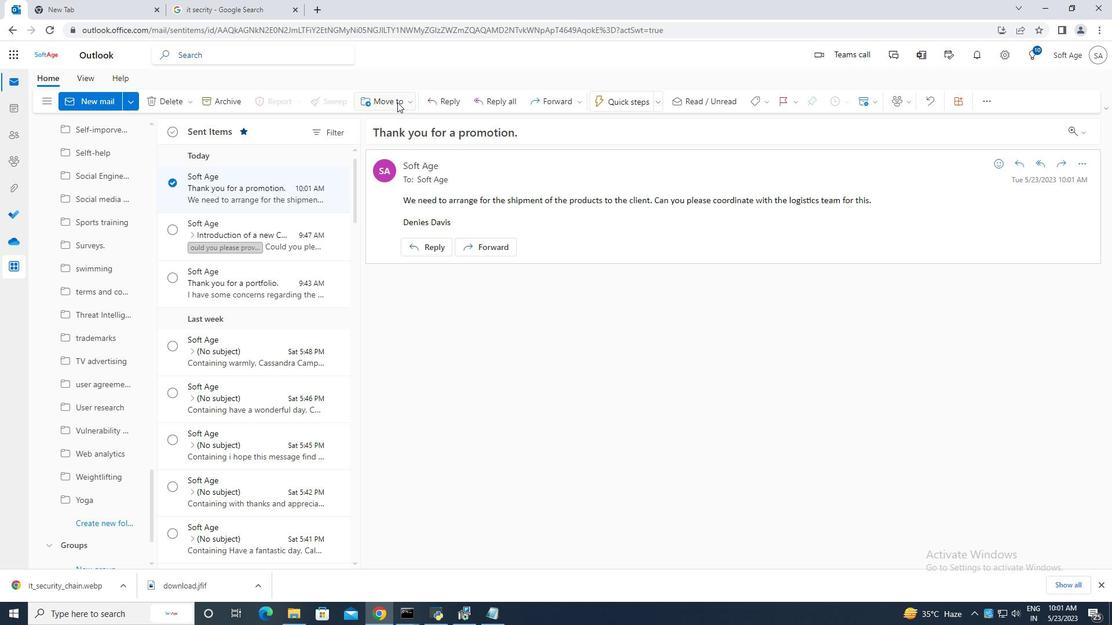 
Action: Mouse pressed left at (397, 101)
Screenshot: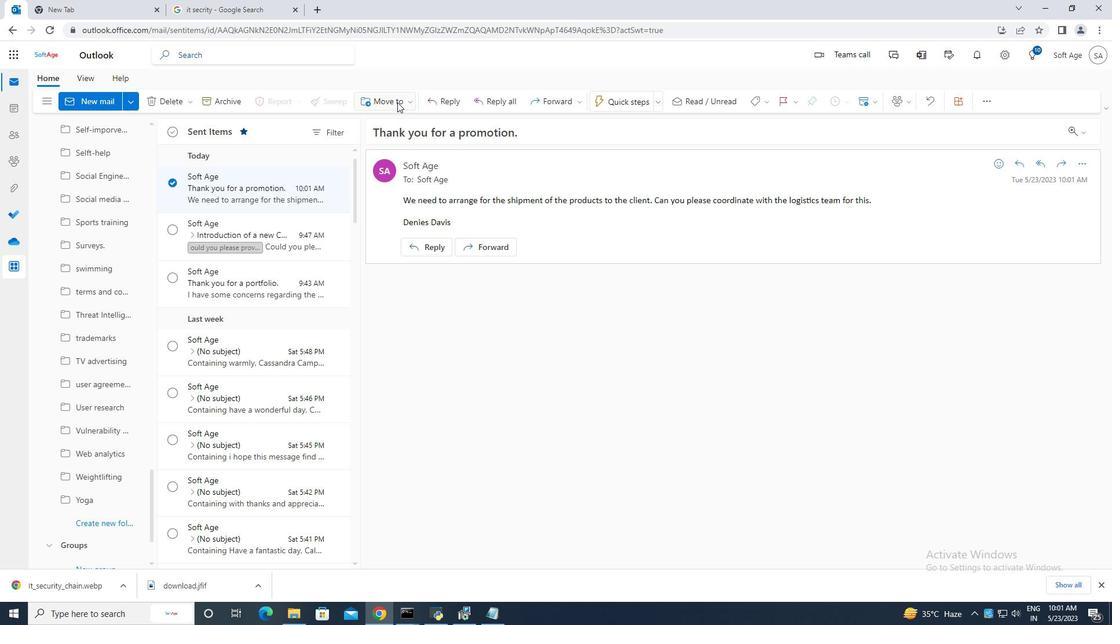 
Action: Mouse moved to (420, 123)
Screenshot: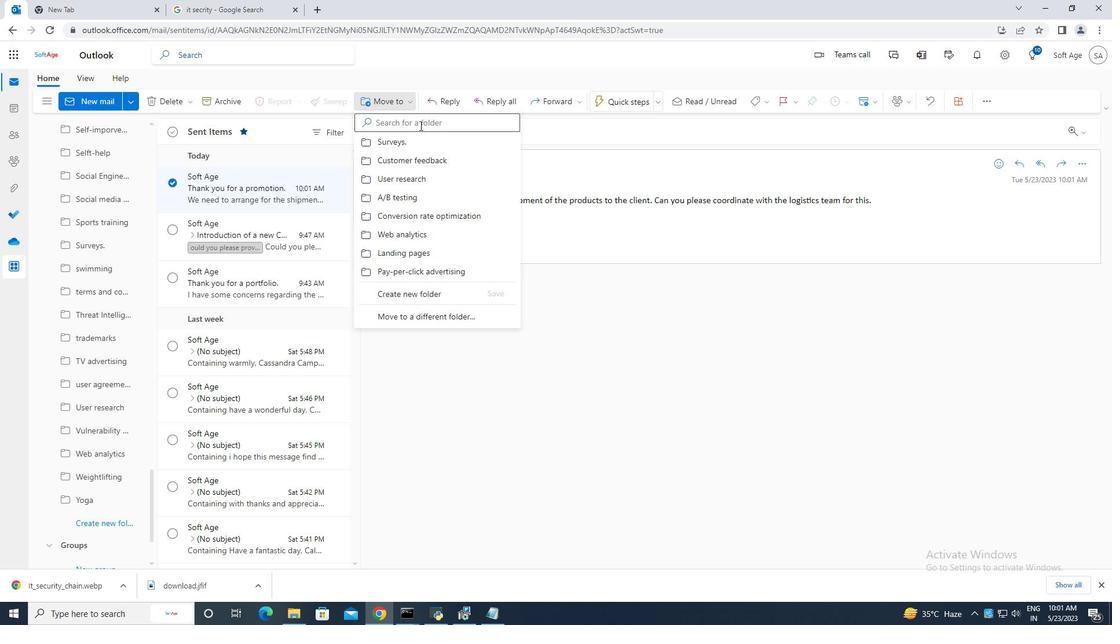
Action: Mouse pressed left at (420, 123)
Screenshot: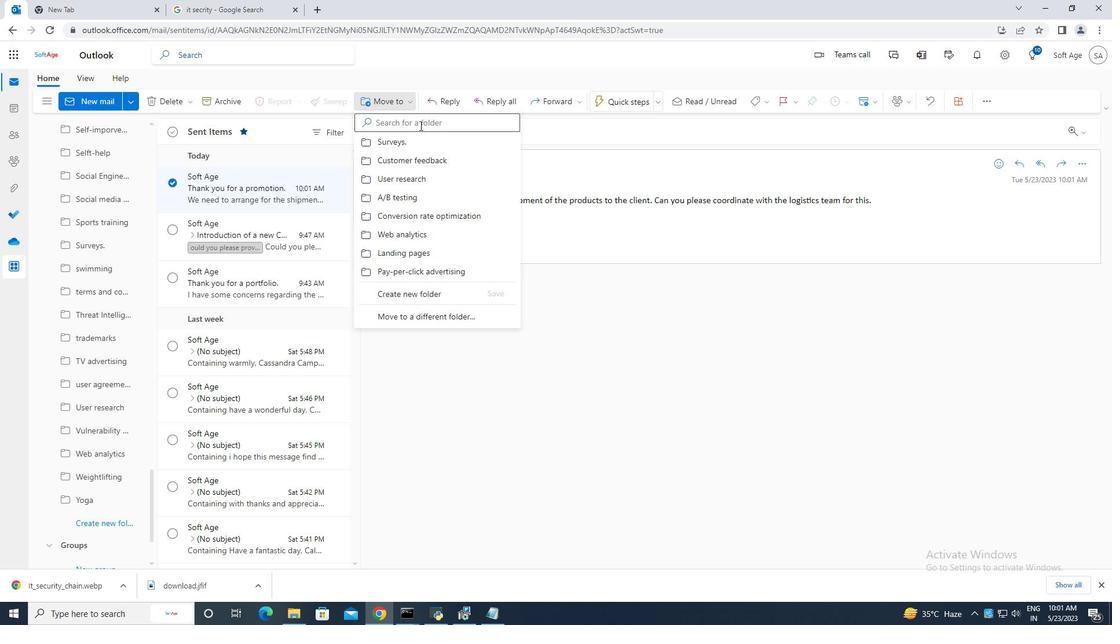 
Action: Mouse moved to (421, 123)
Screenshot: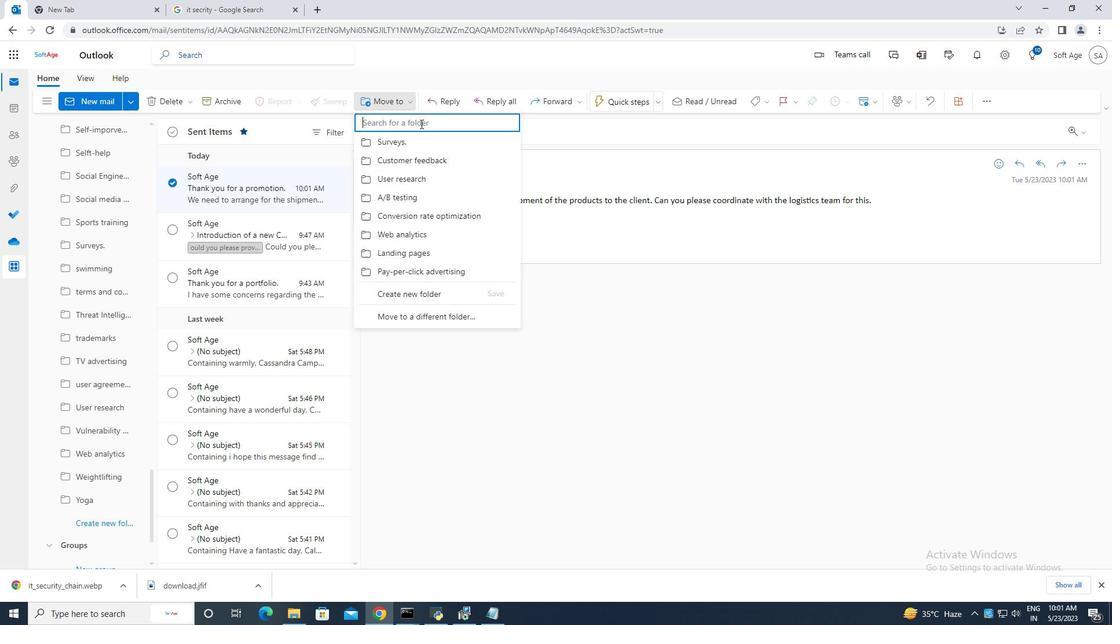 
Action: Key pressed focus
Screenshot: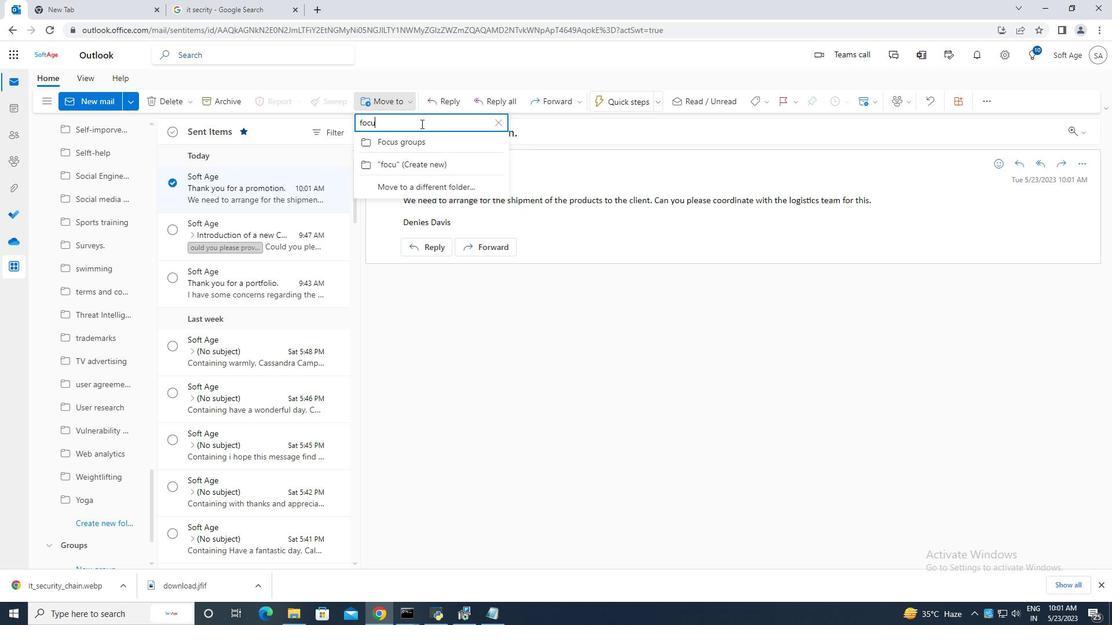 
Action: Mouse moved to (419, 142)
Screenshot: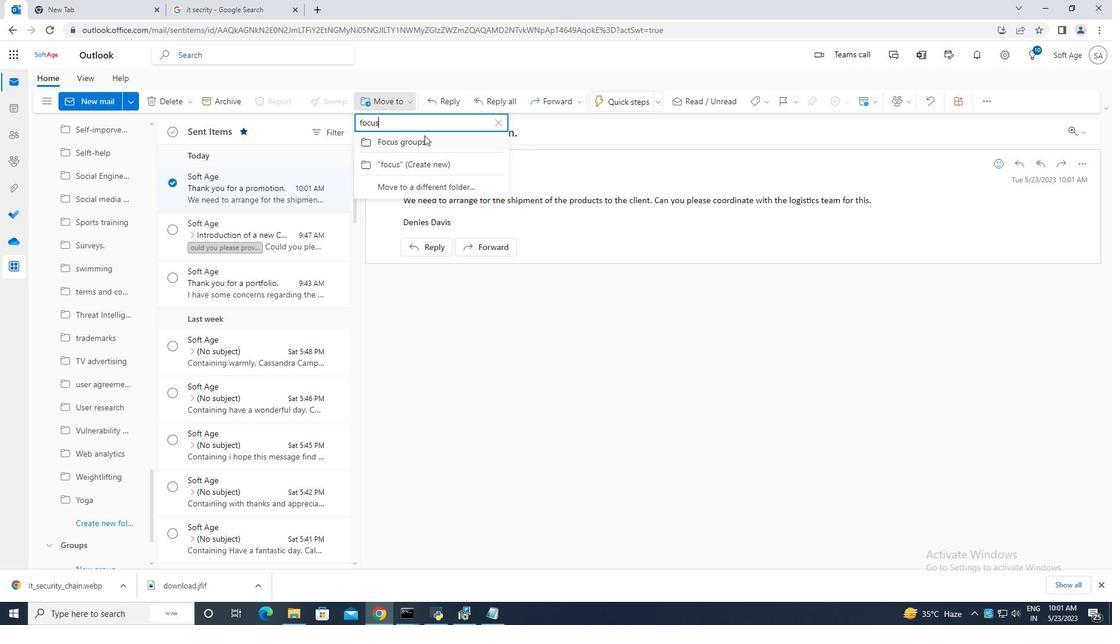 
Action: Mouse pressed left at (419, 142)
Screenshot: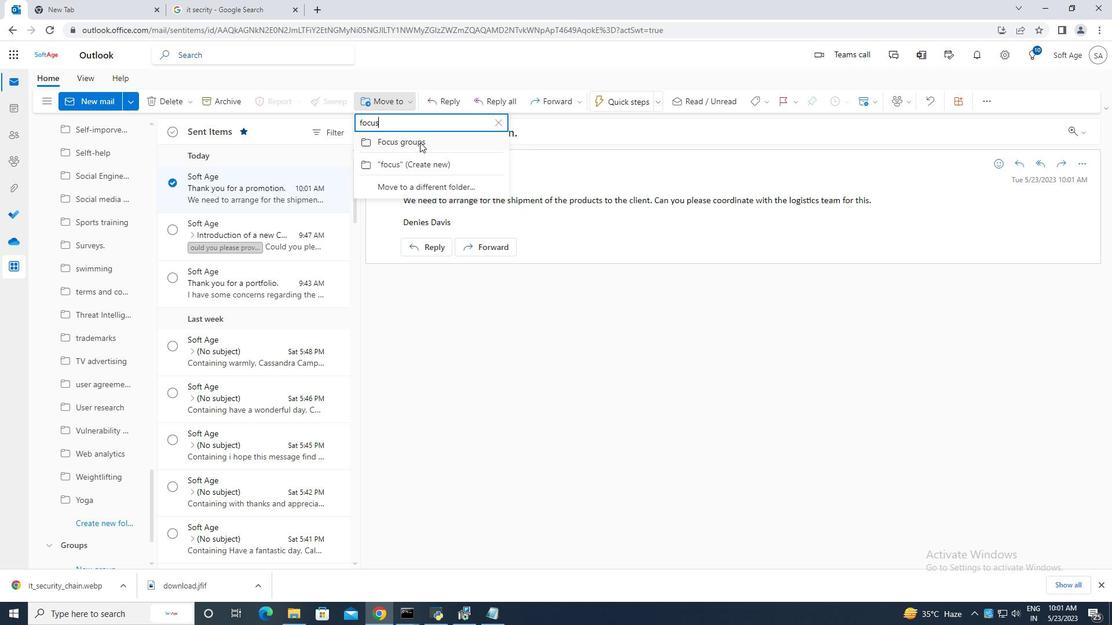 
Action: Mouse moved to (564, 345)
Screenshot: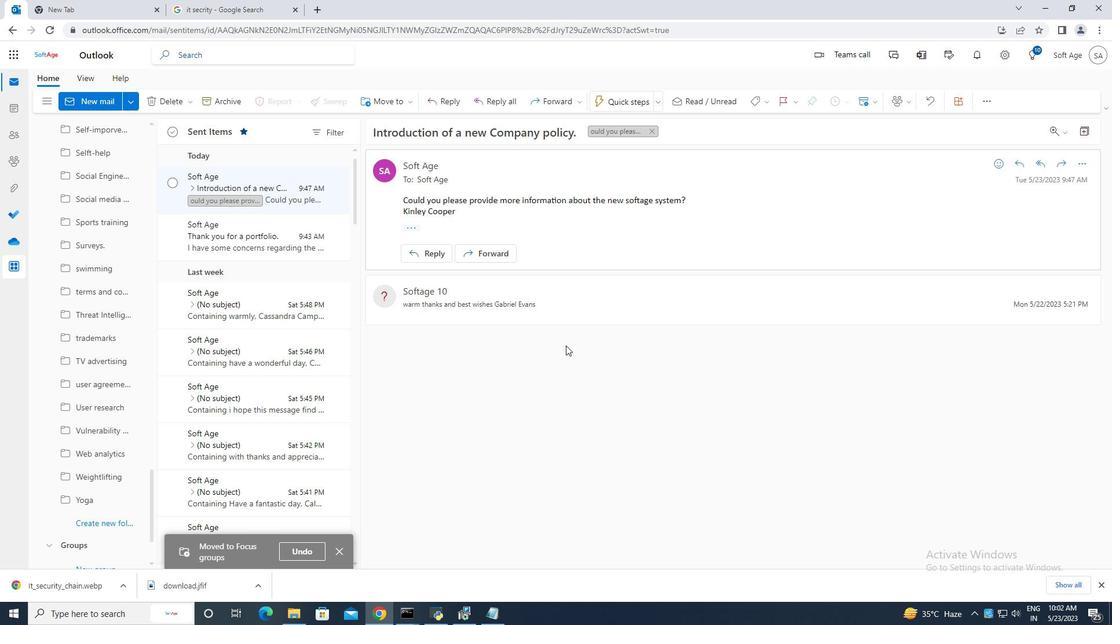 
